 Task: Look for space in Aldine, United States from 6th September, 2023 to 15th September, 2023 for 6 adults in price range Rs.8000 to Rs.12000. Place can be entire place or private room with 6 bedrooms having 6 beds and 6 bathrooms. Property type can be house, flat, guest house. Amenities needed are: wifi, TV, free parkinig on premises, gym, breakfast. Booking option can be shelf check-in. Required host language is English.
Action: Mouse moved to (420, 86)
Screenshot: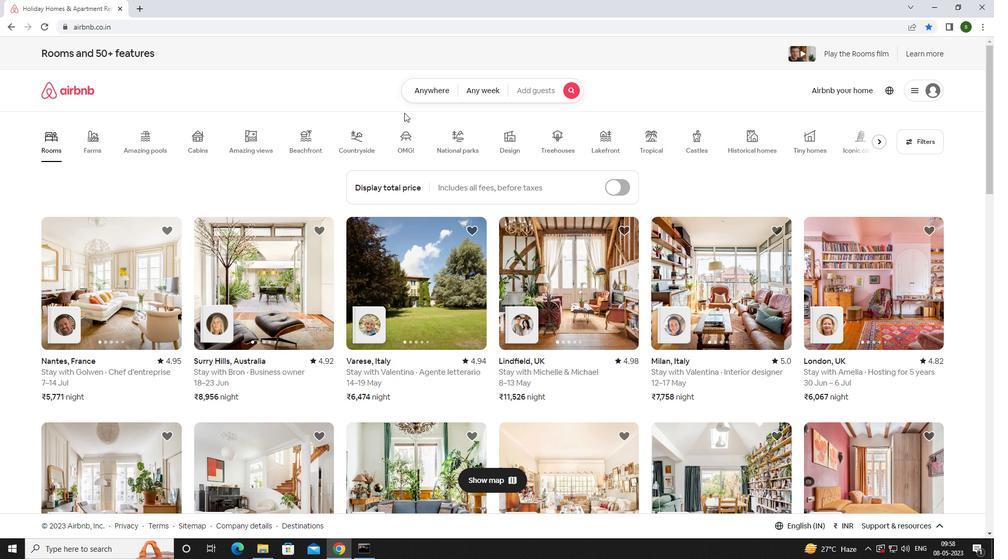 
Action: Mouse pressed left at (420, 86)
Screenshot: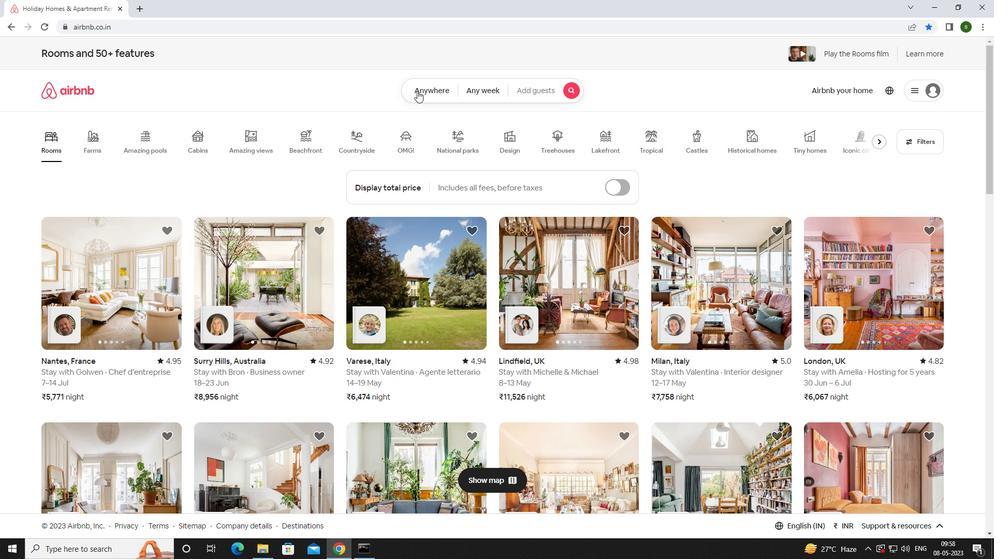 
Action: Mouse moved to (353, 131)
Screenshot: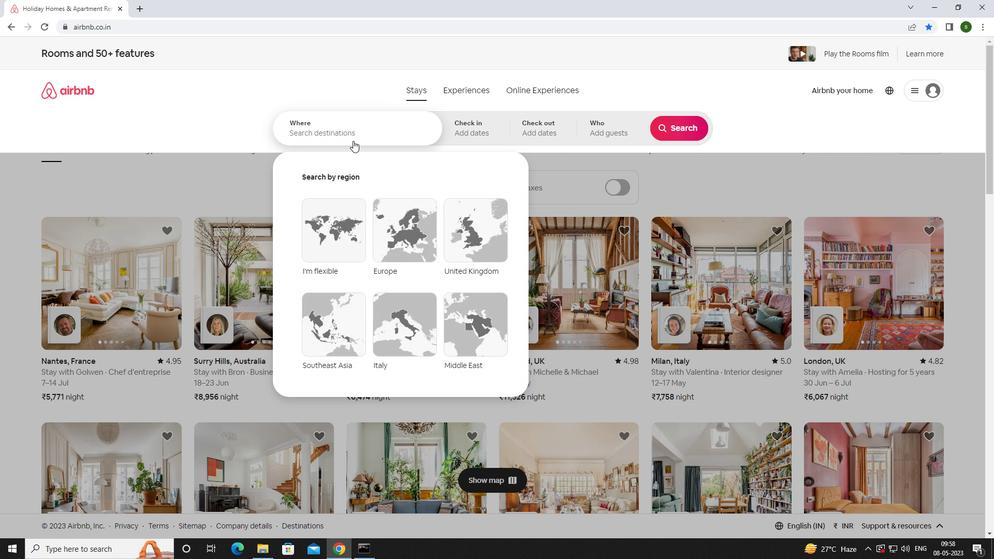 
Action: Mouse pressed left at (353, 131)
Screenshot: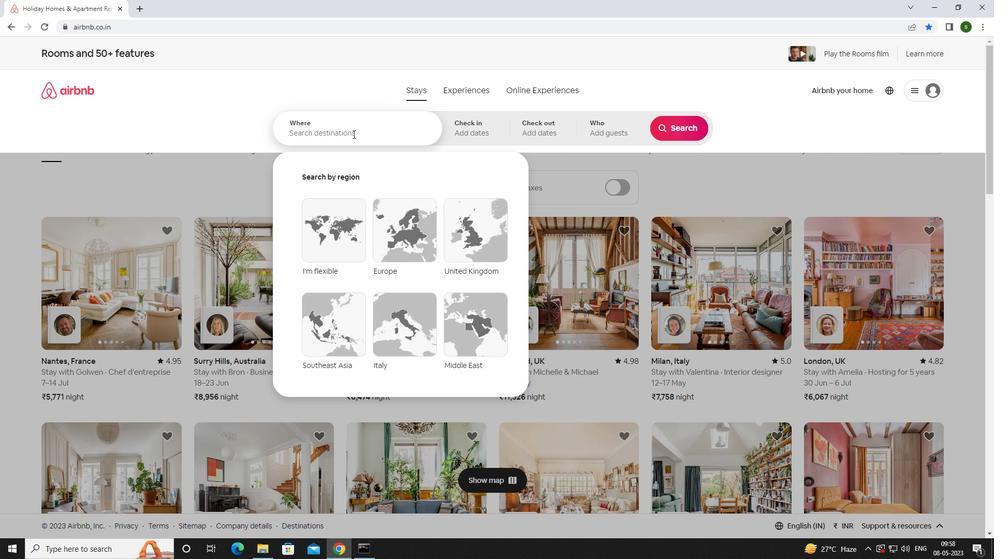 
Action: Key pressed <Key.caps_lock>a<Key.caps_lock>ldine,<Key.space><Key.caps_lock>u<Key.caps_lock>nites<Key.backspace>d<Key.space><Key.caps_lock>s<Key.caps_lock>tates<Key.enter>
Screenshot: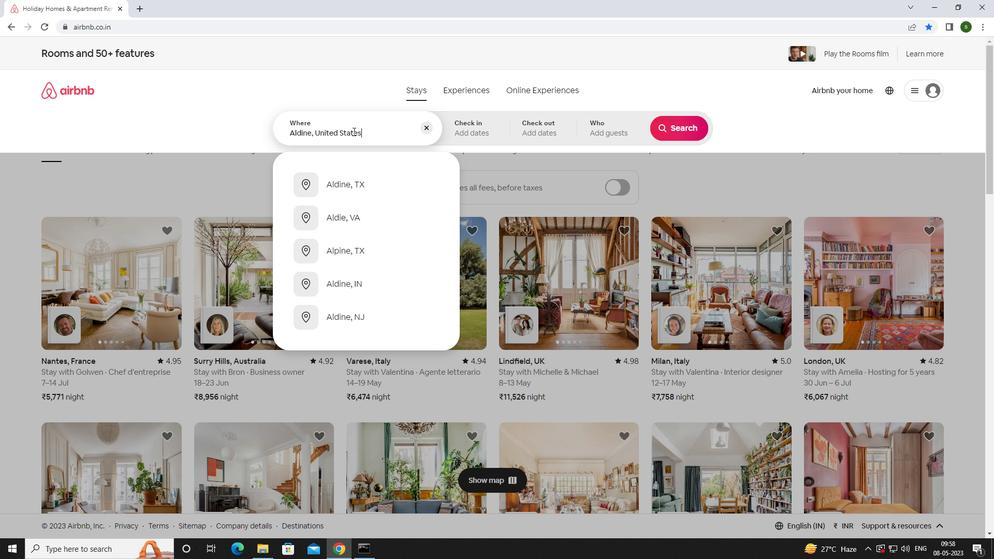 
Action: Mouse moved to (681, 212)
Screenshot: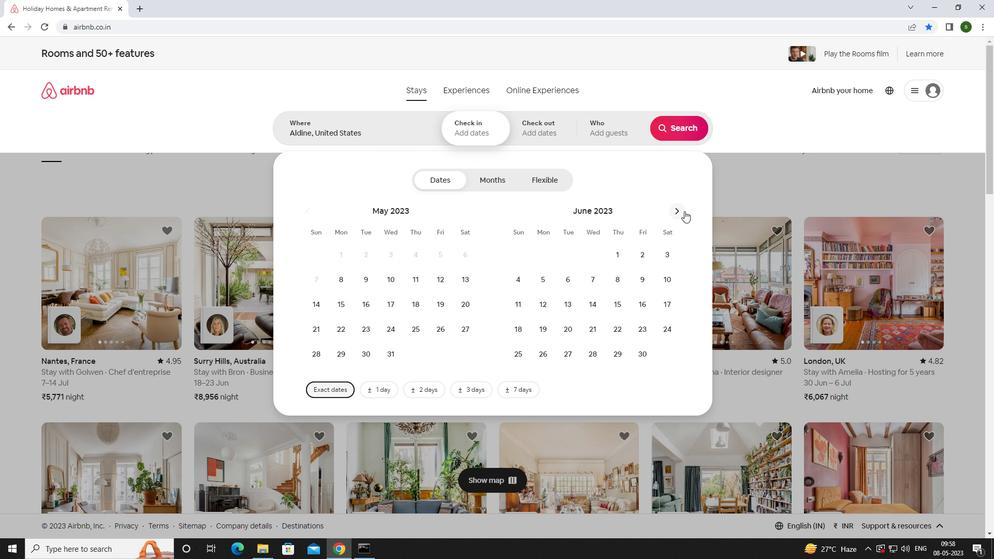
Action: Mouse pressed left at (681, 212)
Screenshot: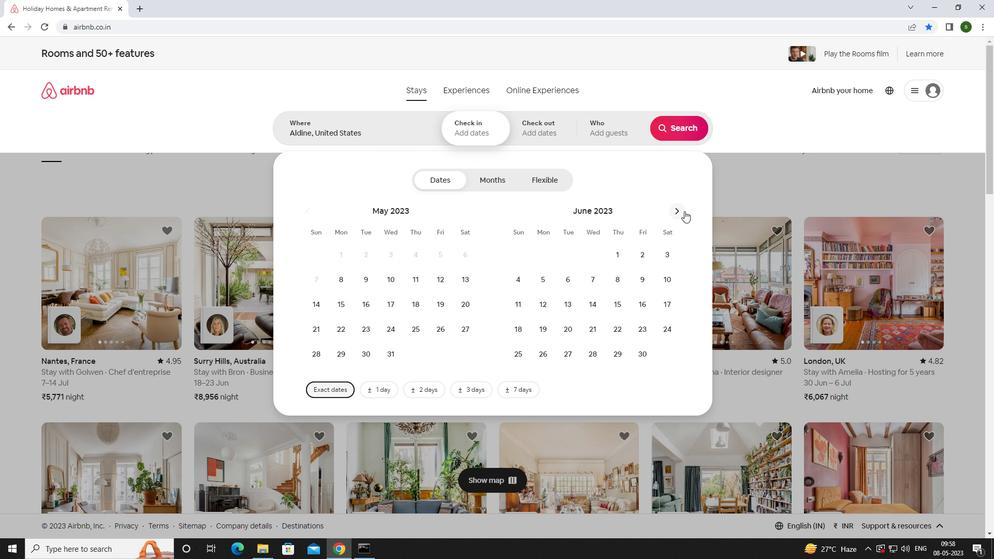 
Action: Mouse pressed left at (681, 212)
Screenshot: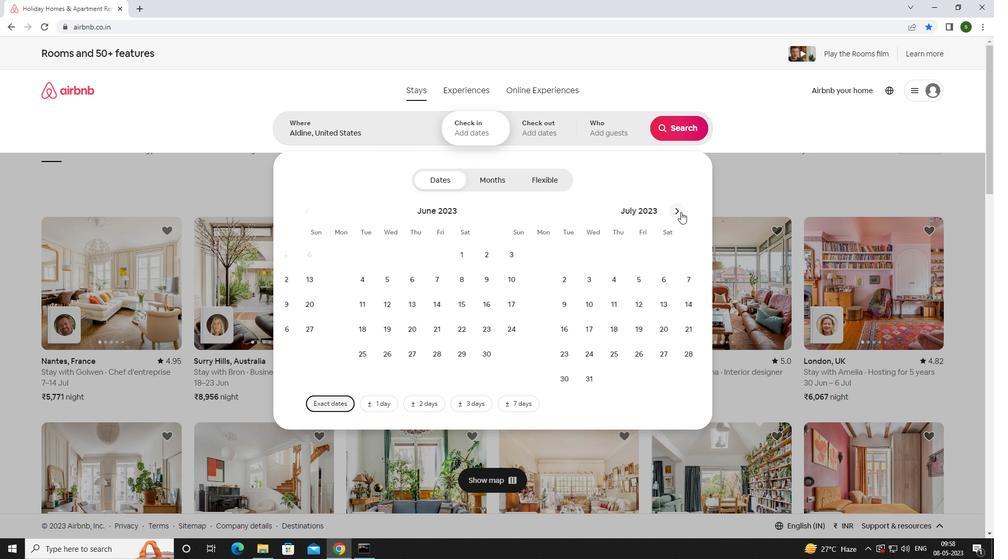 
Action: Mouse pressed left at (681, 212)
Screenshot: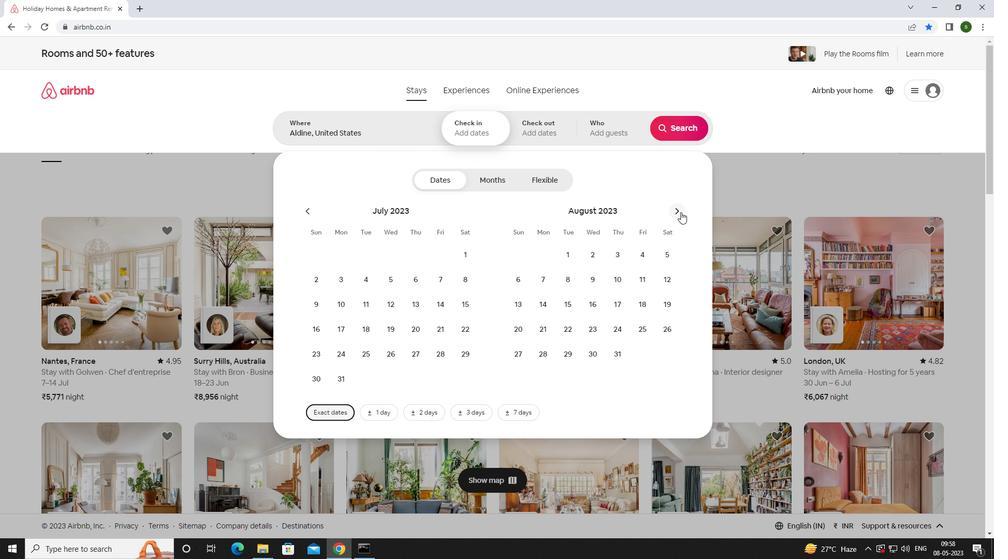 
Action: Mouse moved to (601, 279)
Screenshot: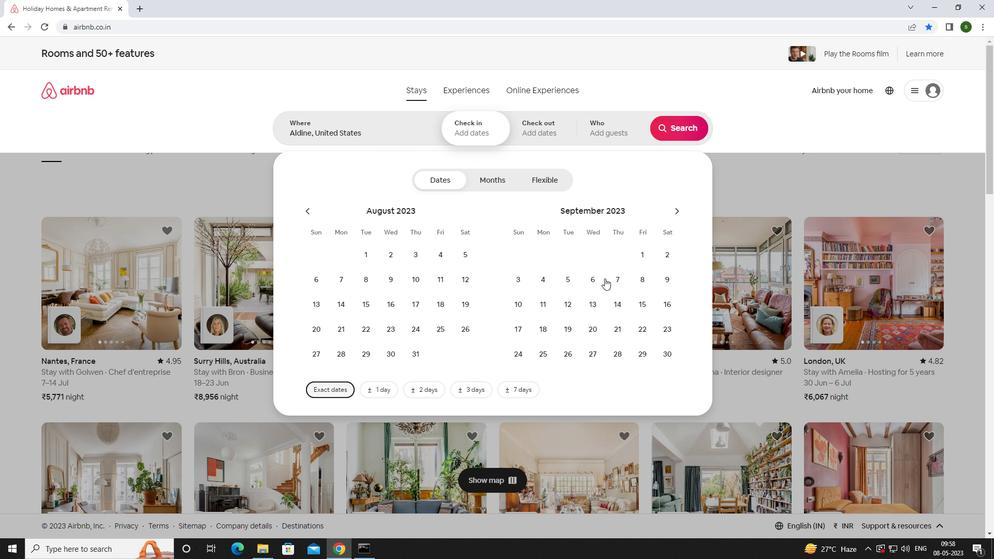 
Action: Mouse pressed left at (601, 279)
Screenshot: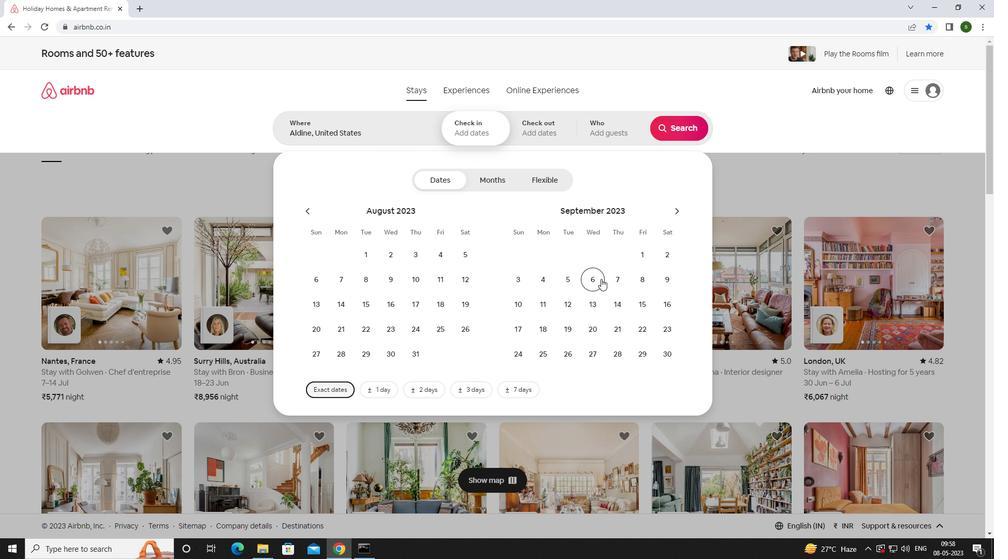 
Action: Mouse moved to (651, 309)
Screenshot: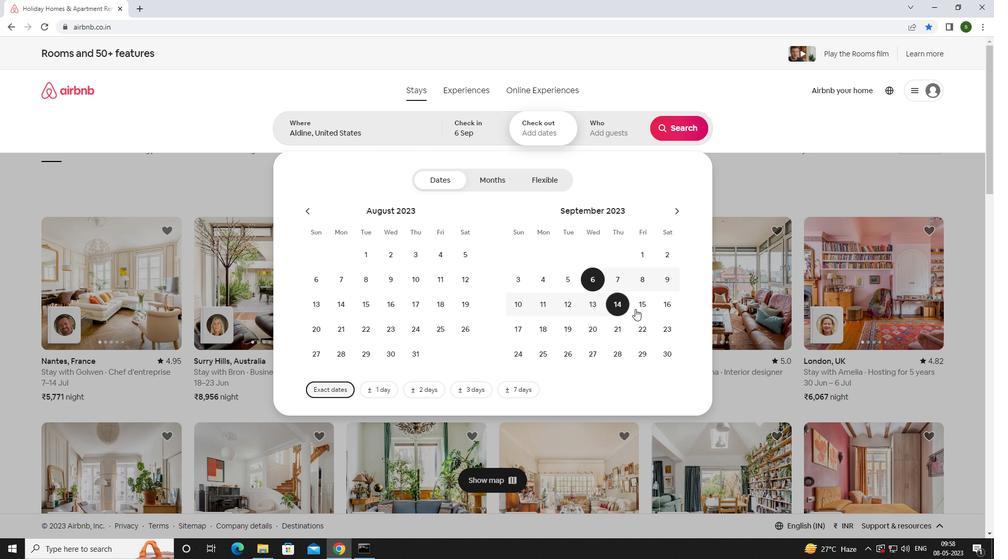 
Action: Mouse pressed left at (651, 309)
Screenshot: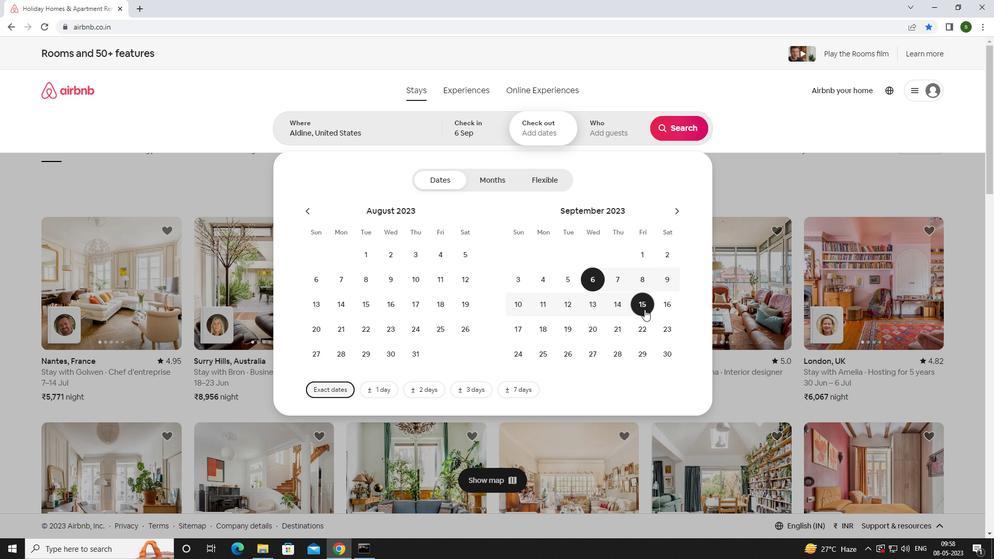 
Action: Mouse moved to (607, 138)
Screenshot: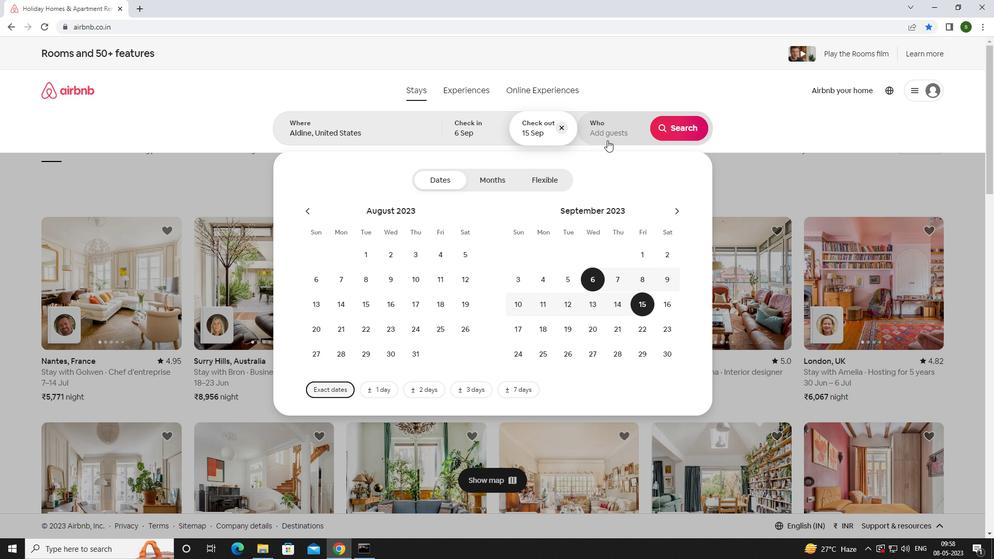 
Action: Mouse pressed left at (607, 138)
Screenshot: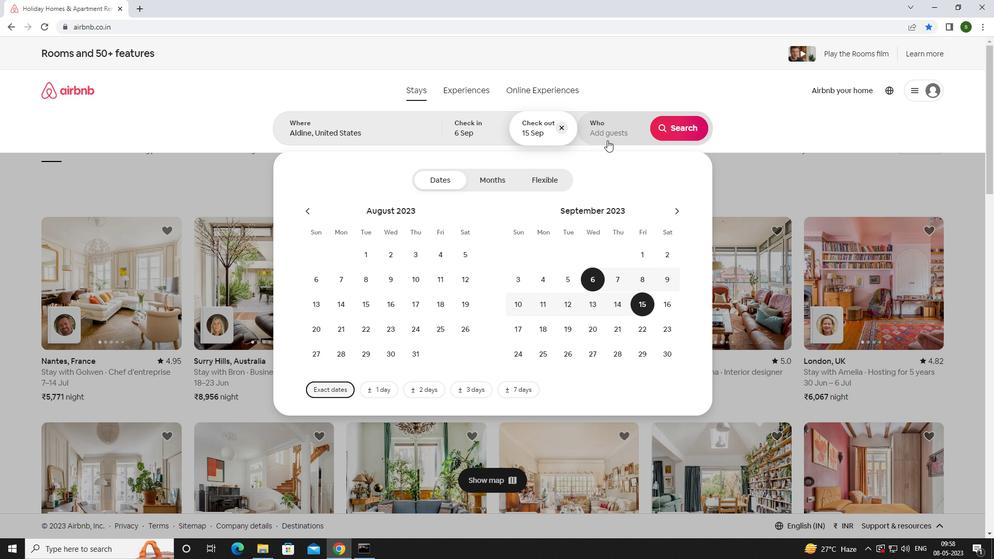 
Action: Mouse moved to (680, 182)
Screenshot: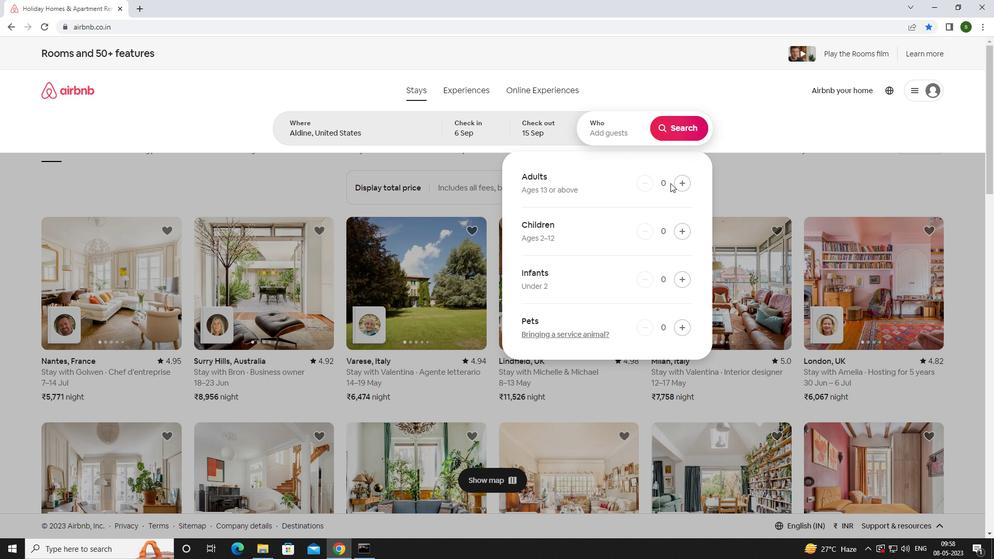 
Action: Mouse pressed left at (680, 182)
Screenshot: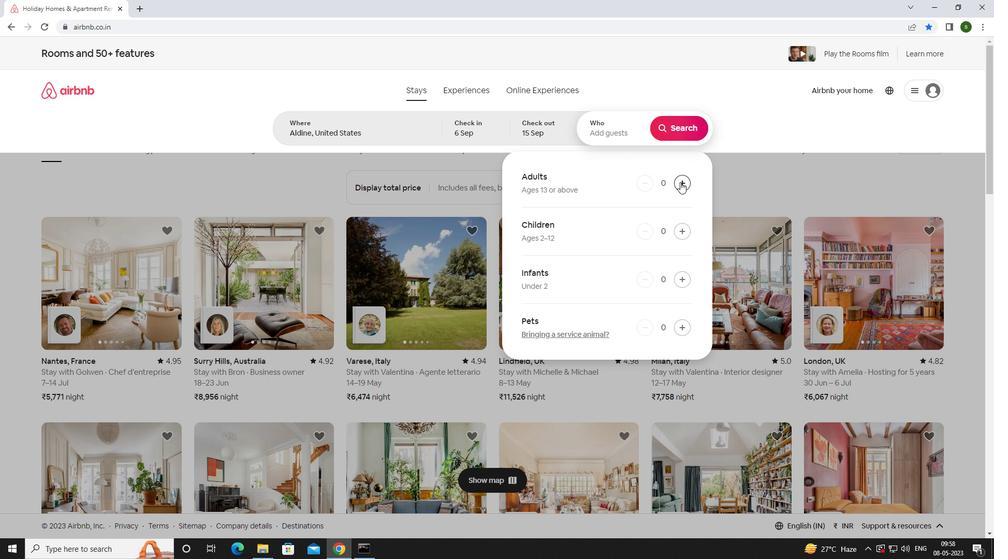 
Action: Mouse pressed left at (680, 182)
Screenshot: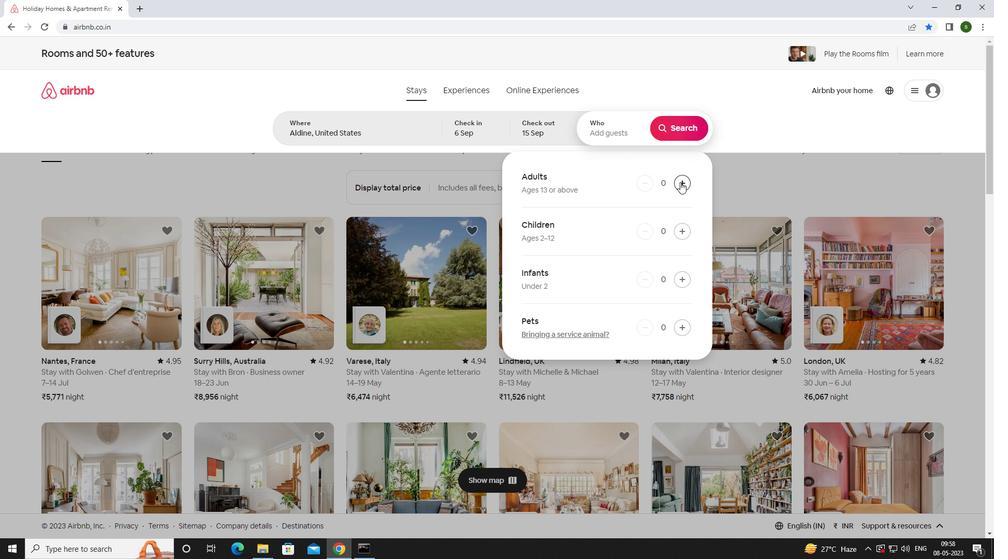 
Action: Mouse pressed left at (680, 182)
Screenshot: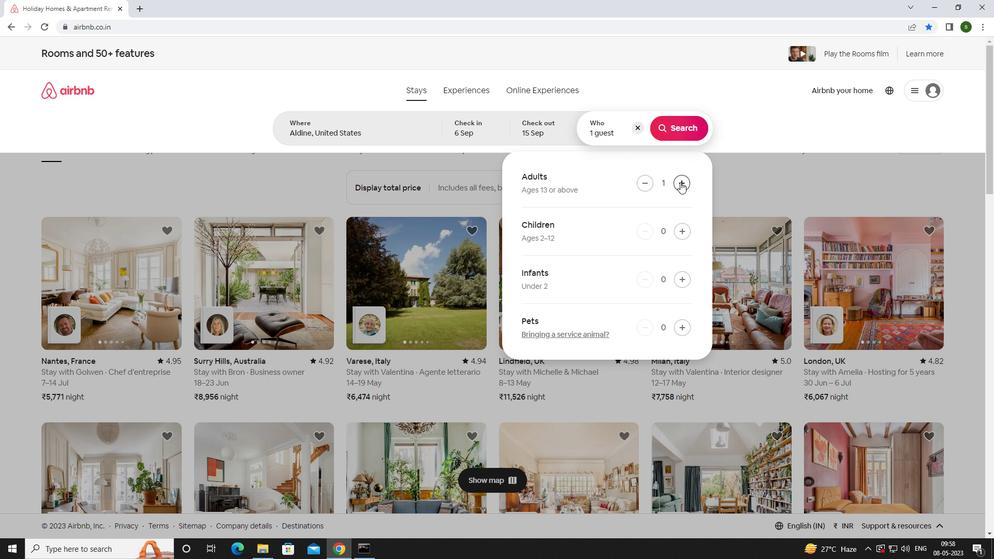 
Action: Mouse pressed left at (680, 182)
Screenshot: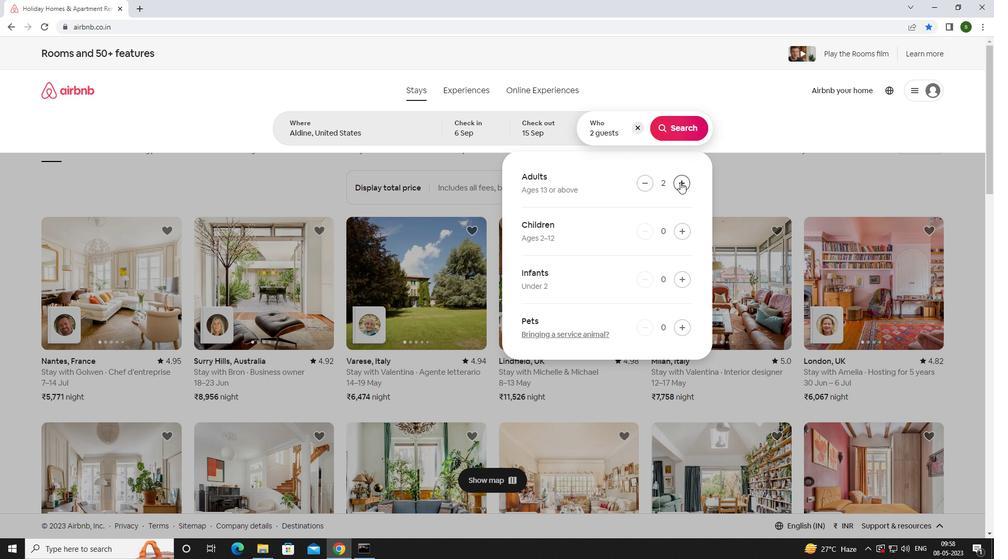 
Action: Mouse pressed left at (680, 182)
Screenshot: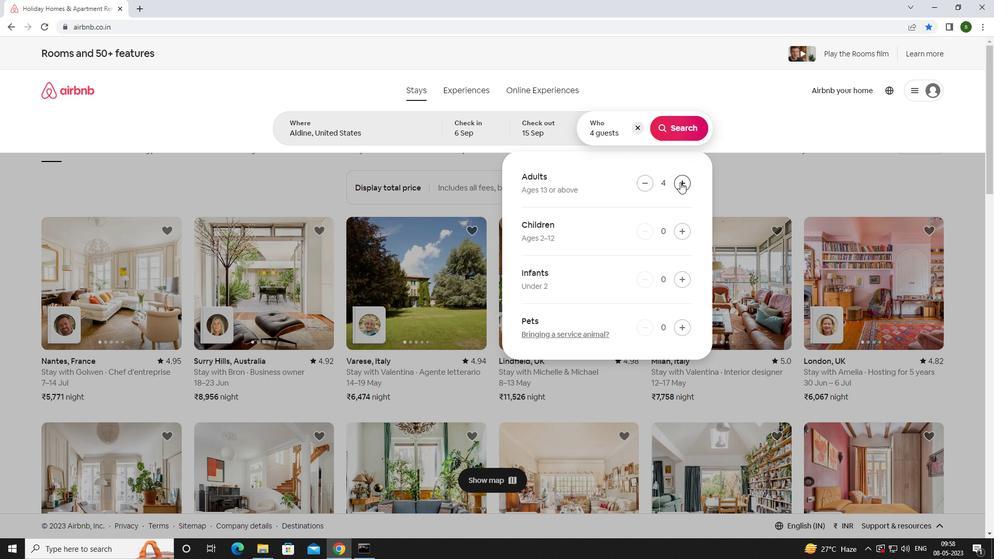 
Action: Mouse pressed left at (680, 182)
Screenshot: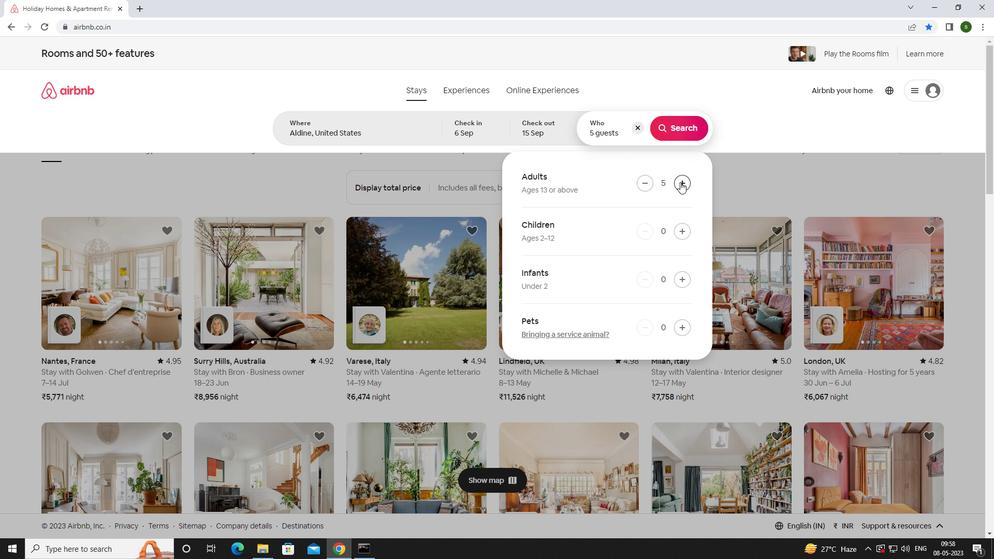 
Action: Mouse moved to (674, 132)
Screenshot: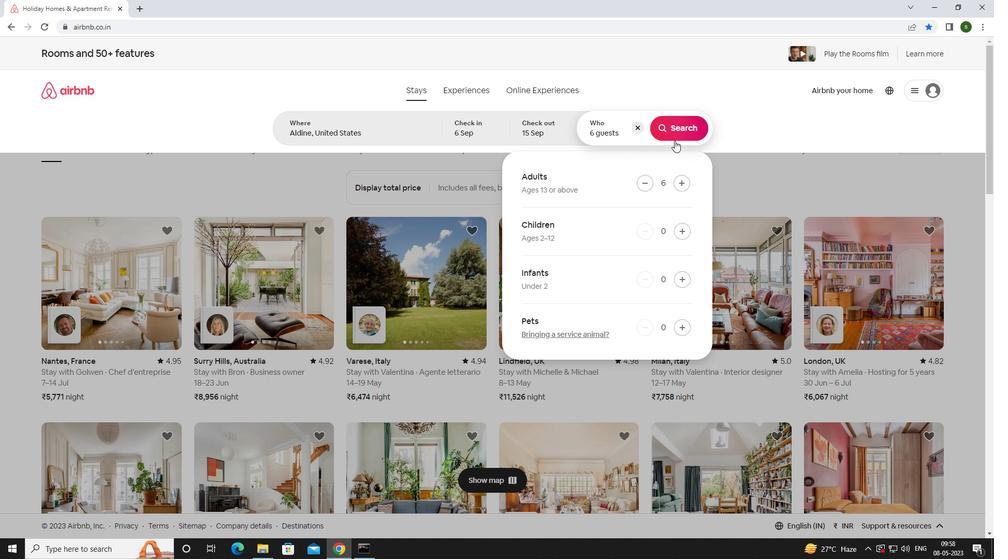 
Action: Mouse pressed left at (674, 132)
Screenshot: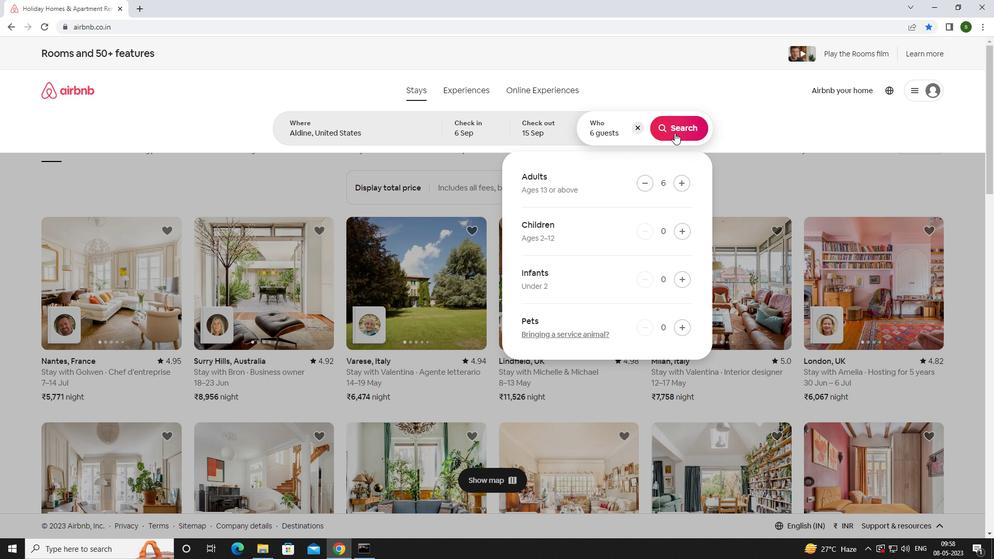
Action: Mouse moved to (938, 99)
Screenshot: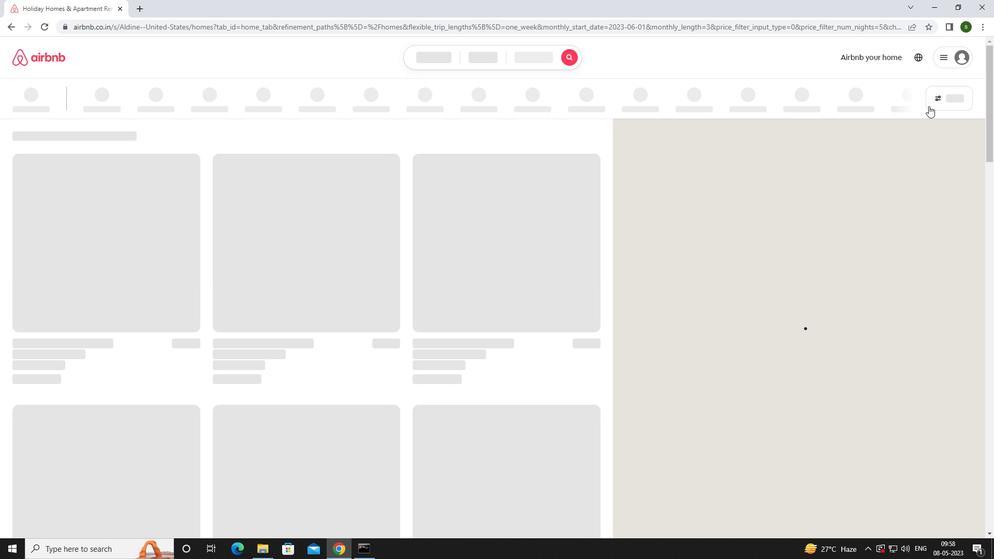 
Action: Mouse pressed left at (938, 99)
Screenshot: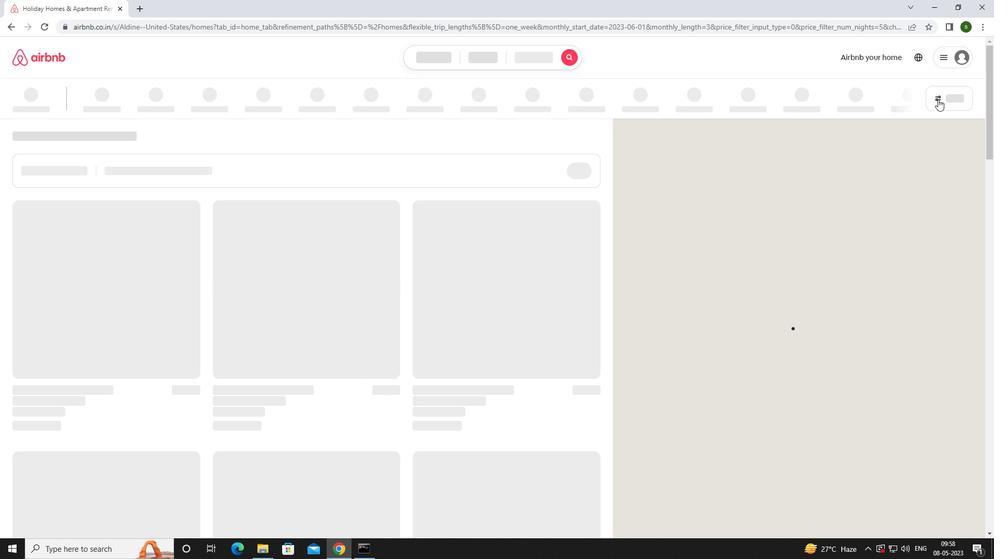 
Action: Mouse moved to (399, 353)
Screenshot: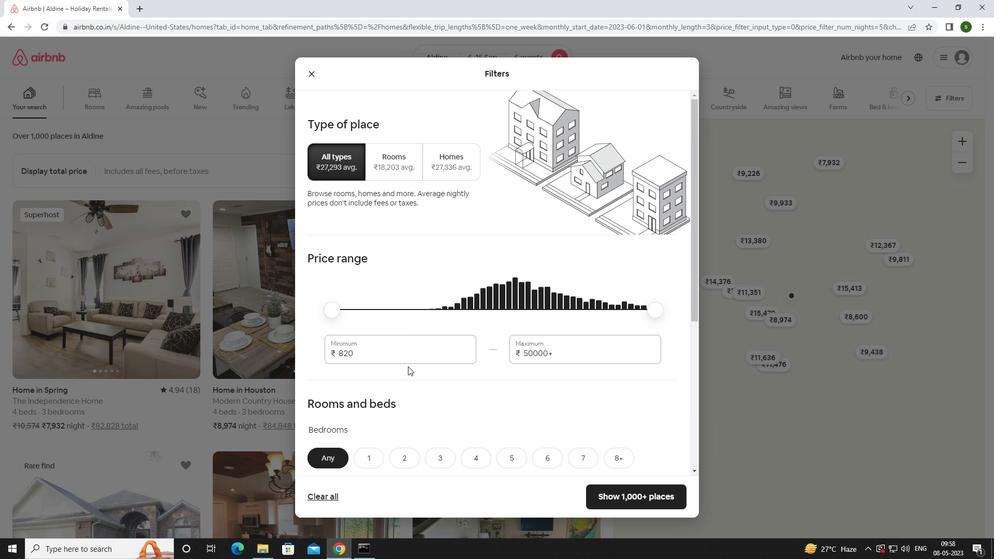 
Action: Mouse pressed left at (399, 353)
Screenshot: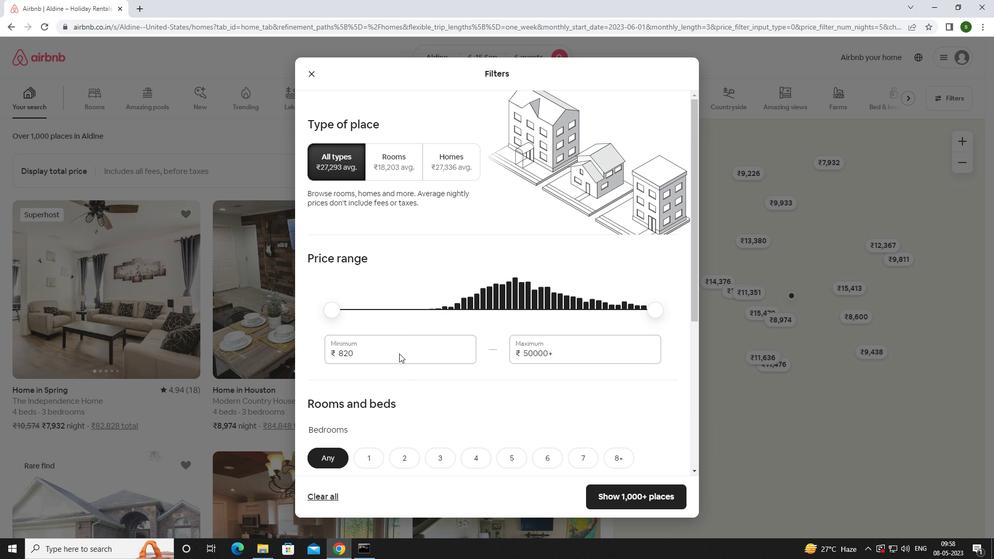 
Action: Key pressed <Key.backspace><Key.backspace><Key.backspace><Key.backspace>8000
Screenshot: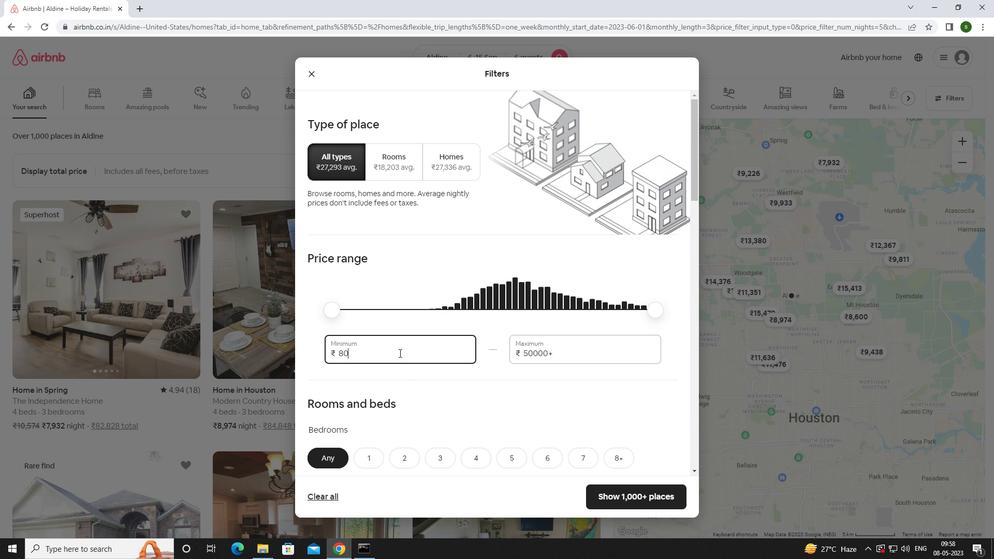 
Action: Mouse moved to (574, 349)
Screenshot: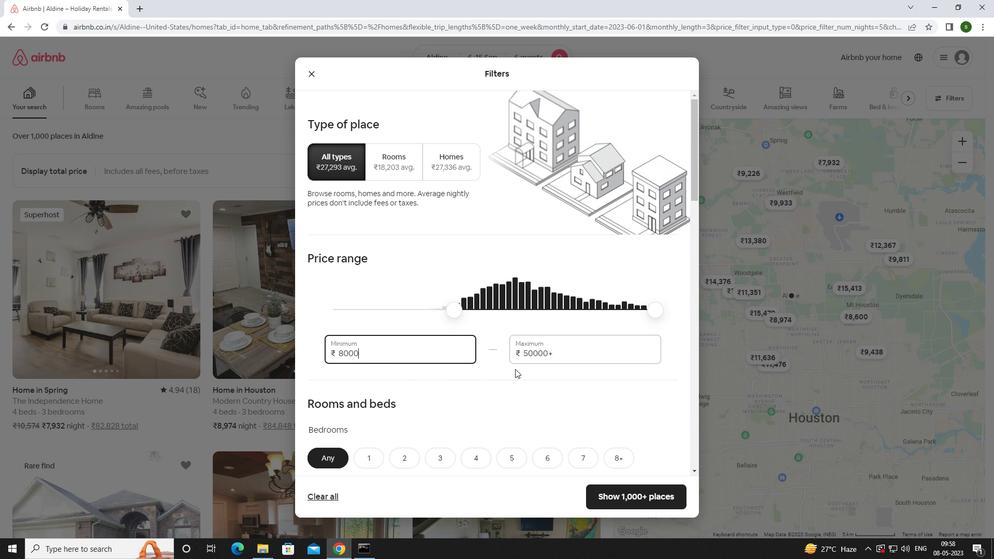 
Action: Mouse pressed left at (574, 349)
Screenshot: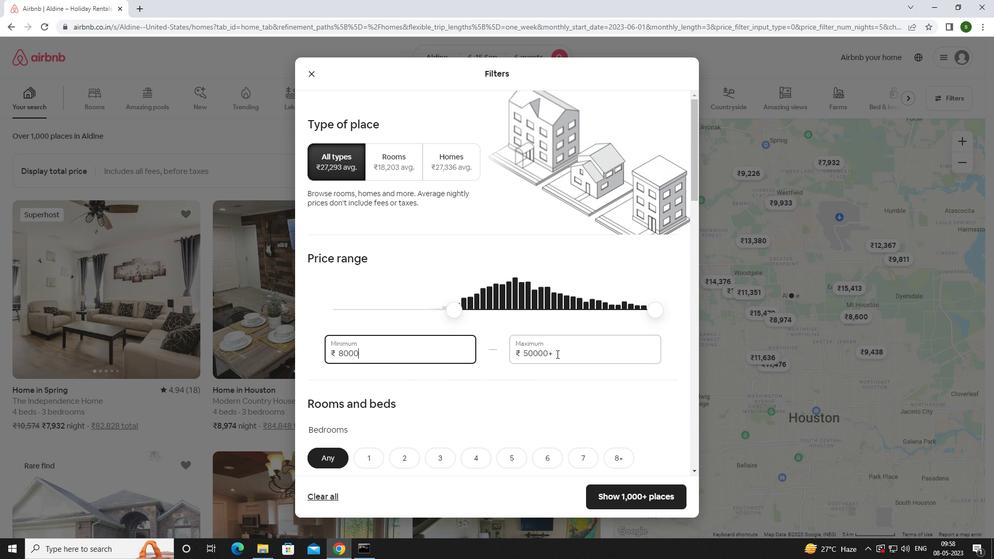 
Action: Key pressed <Key.backspace><Key.backspace><Key.backspace><Key.backspace><Key.backspace><Key.backspace><Key.backspace><Key.backspace><Key.backspace><Key.backspace><Key.backspace><Key.backspace><Key.backspace><Key.backspace>12000
Screenshot: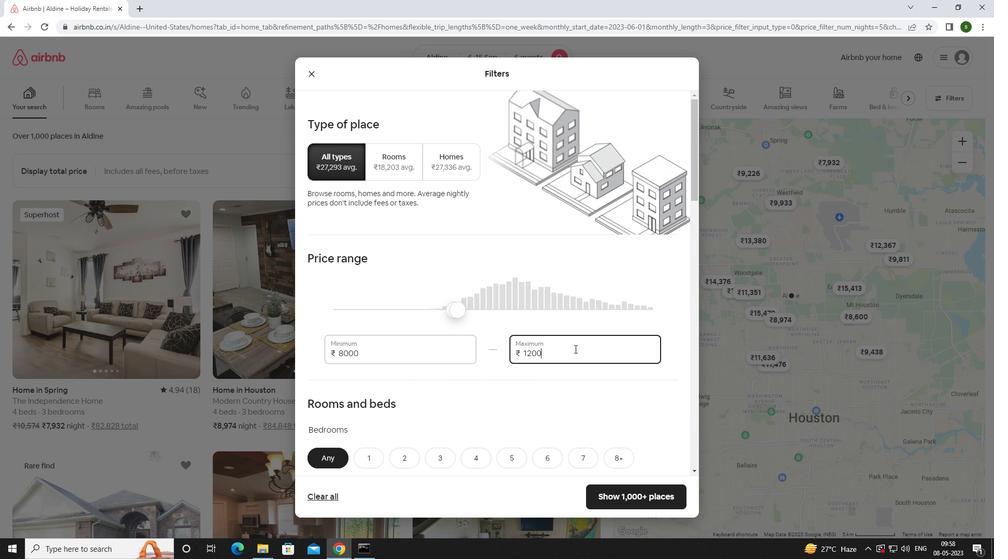 
Action: Mouse moved to (524, 338)
Screenshot: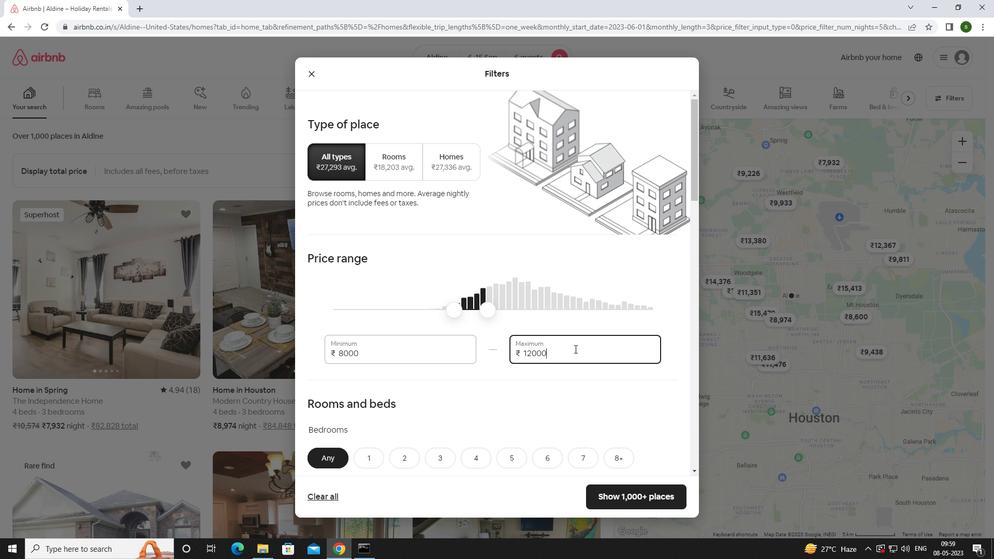 
Action: Mouse scrolled (524, 337) with delta (0, 0)
Screenshot: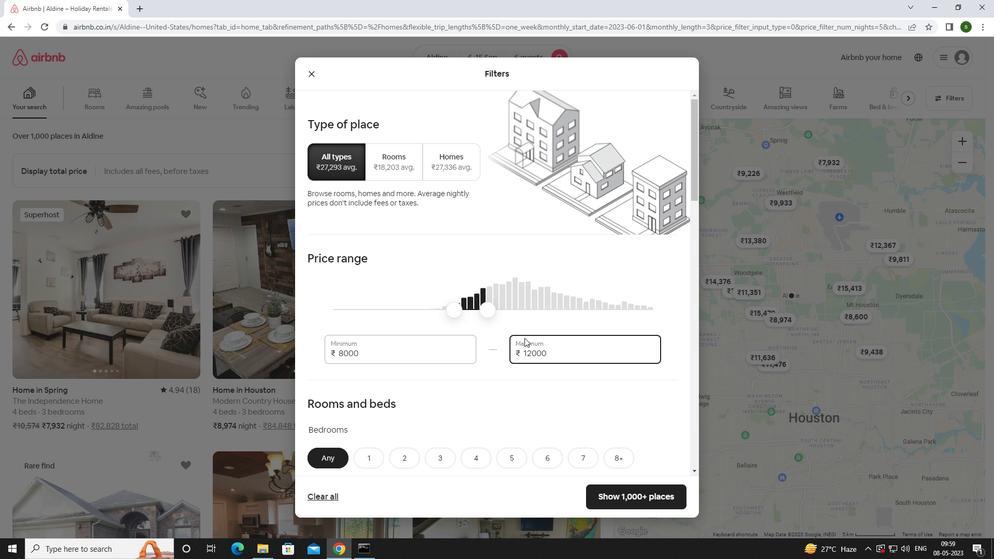 
Action: Mouse scrolled (524, 337) with delta (0, 0)
Screenshot: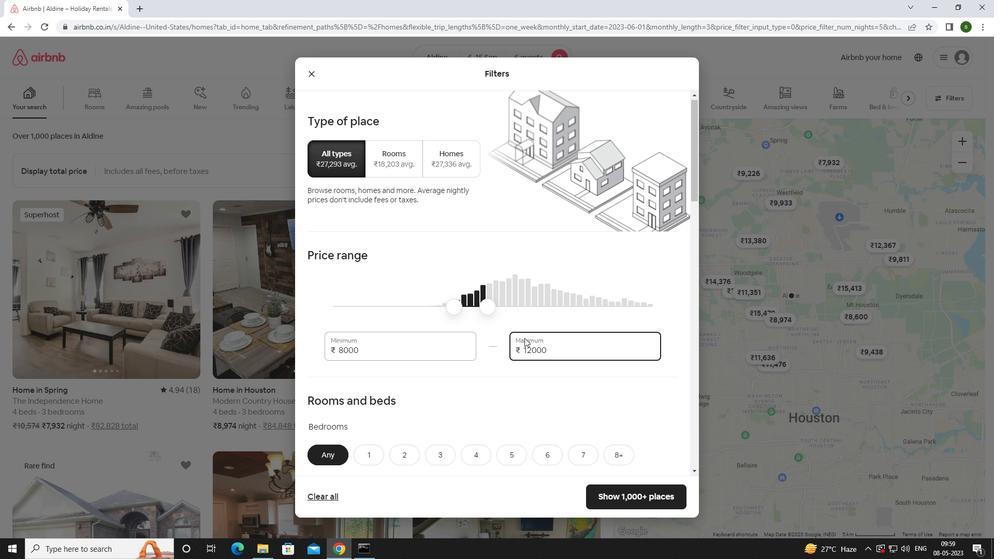 
Action: Mouse moved to (543, 352)
Screenshot: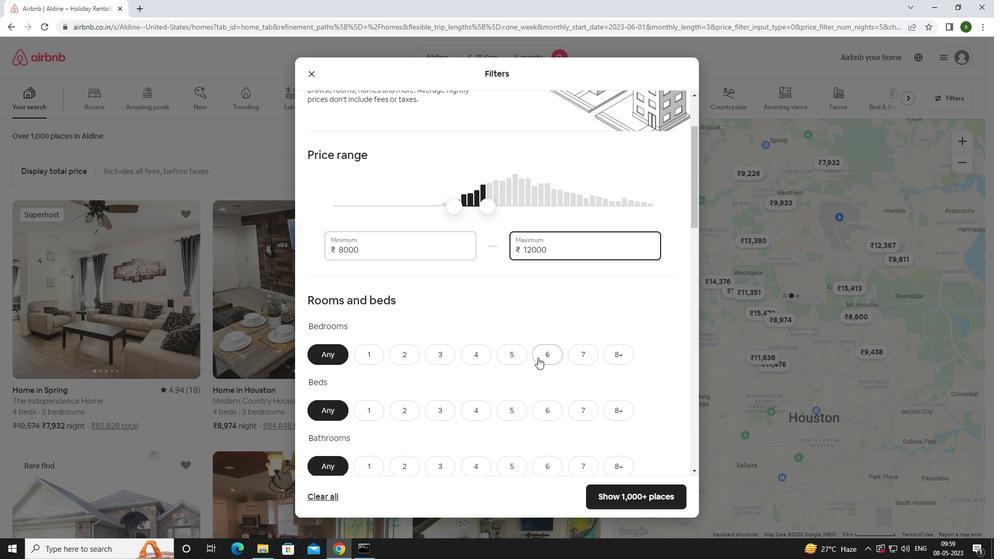 
Action: Mouse pressed left at (543, 352)
Screenshot: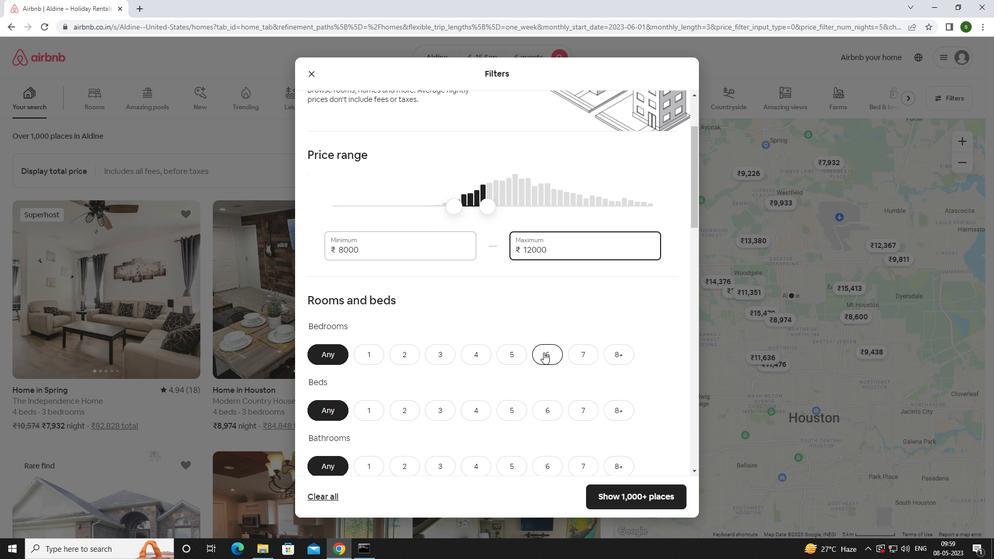 
Action: Mouse scrolled (543, 352) with delta (0, 0)
Screenshot: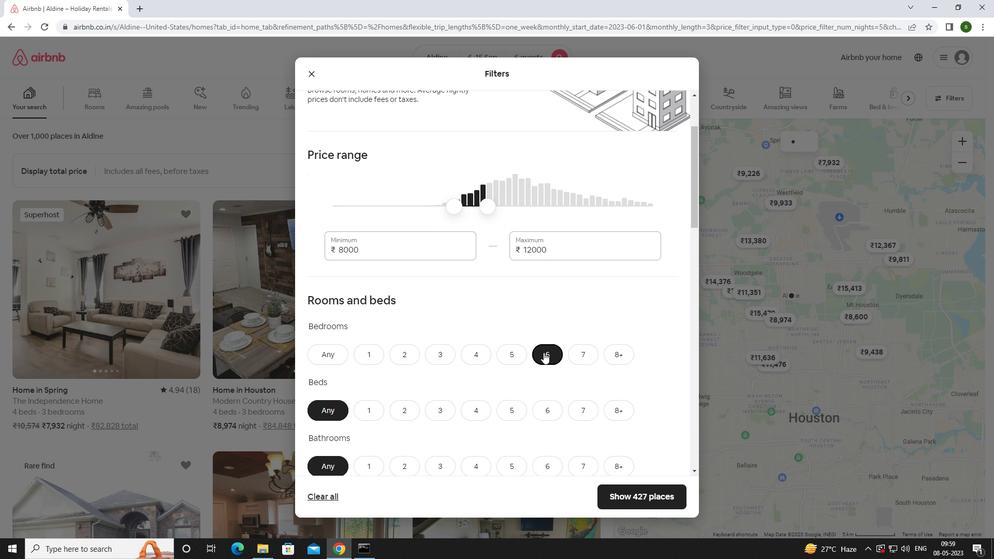 
Action: Mouse pressed left at (543, 352)
Screenshot: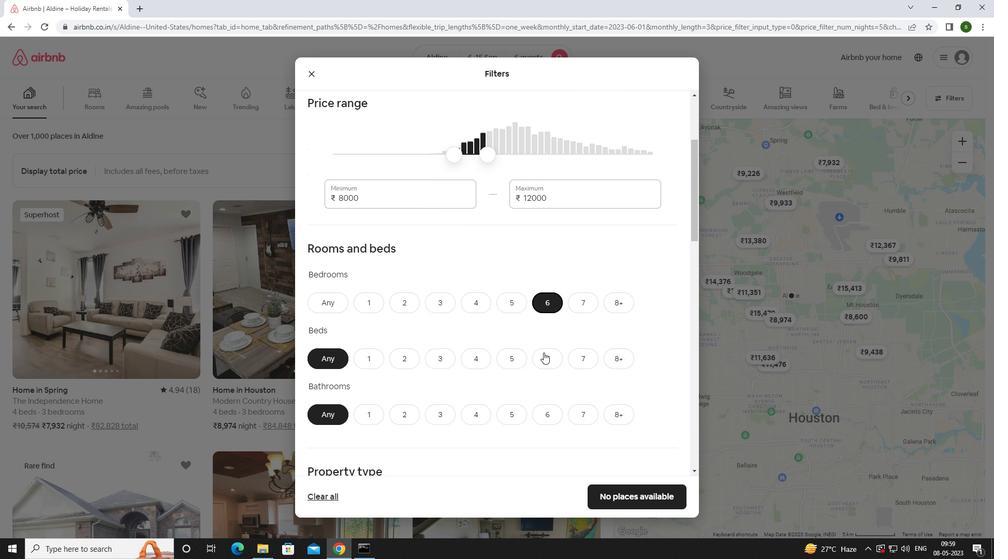 
Action: Mouse moved to (550, 414)
Screenshot: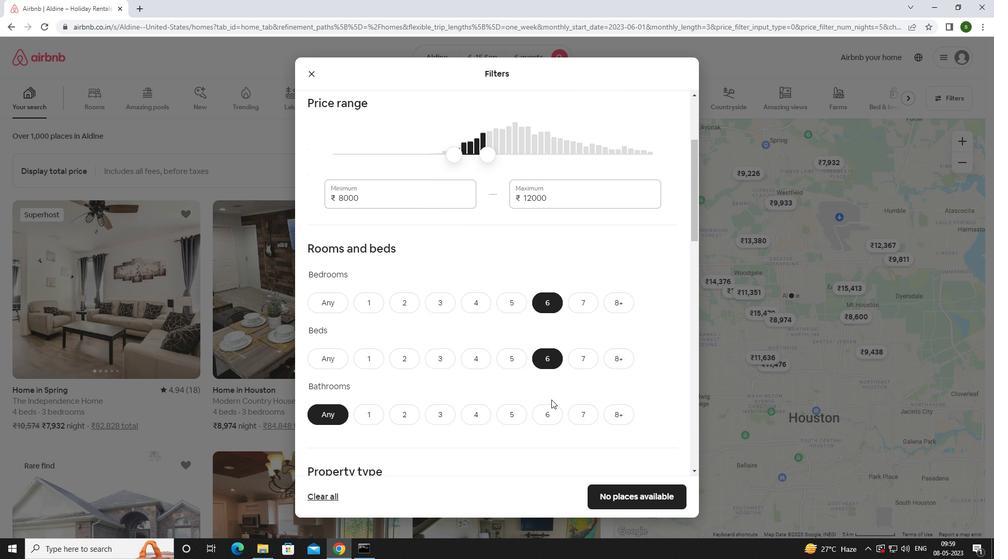 
Action: Mouse pressed left at (550, 414)
Screenshot: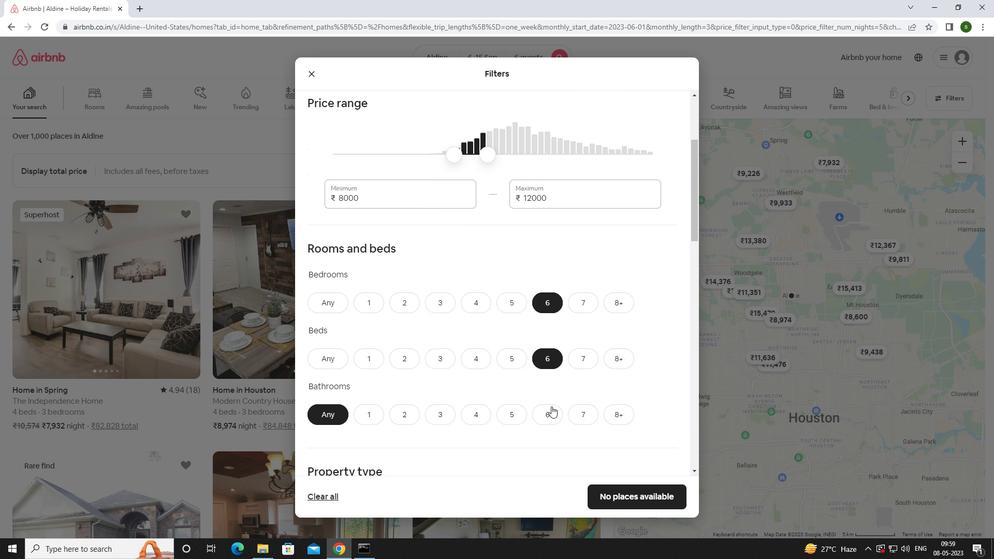 
Action: Mouse moved to (545, 402)
Screenshot: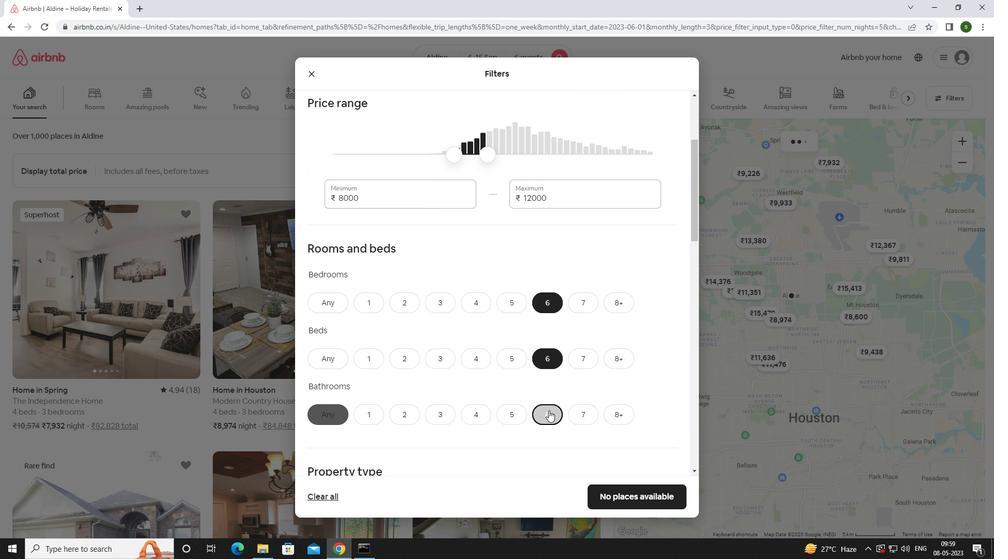 
Action: Mouse scrolled (545, 401) with delta (0, 0)
Screenshot: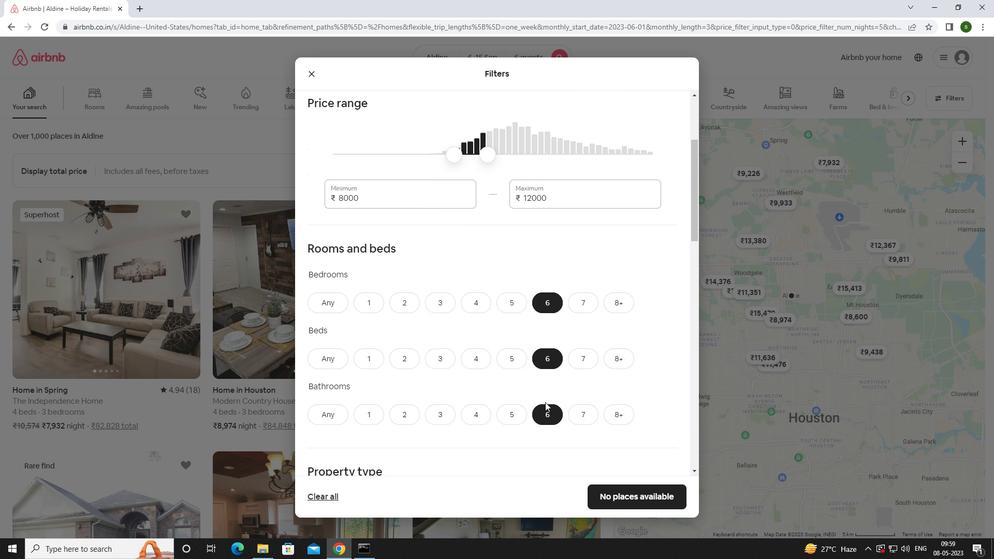 
Action: Mouse scrolled (545, 401) with delta (0, 0)
Screenshot: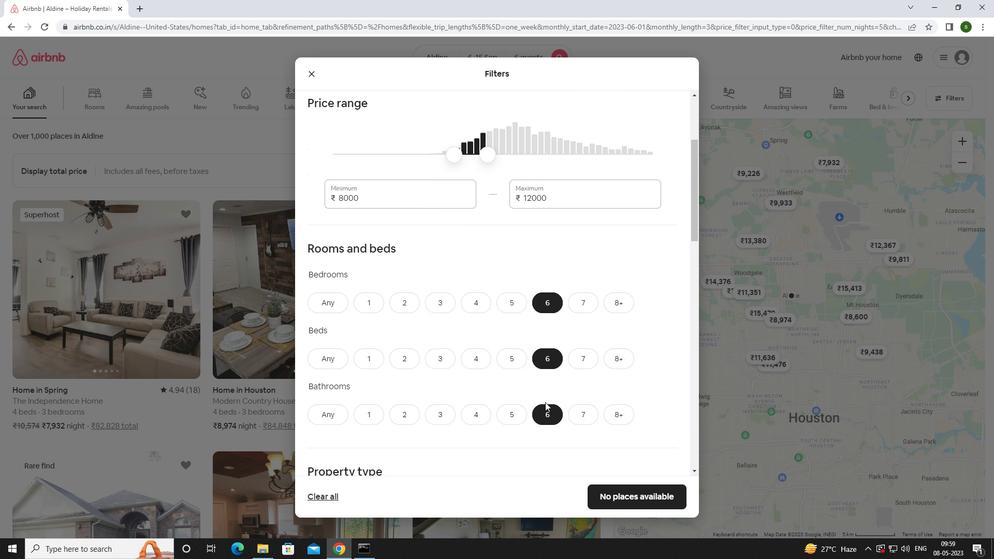 
Action: Mouse moved to (346, 426)
Screenshot: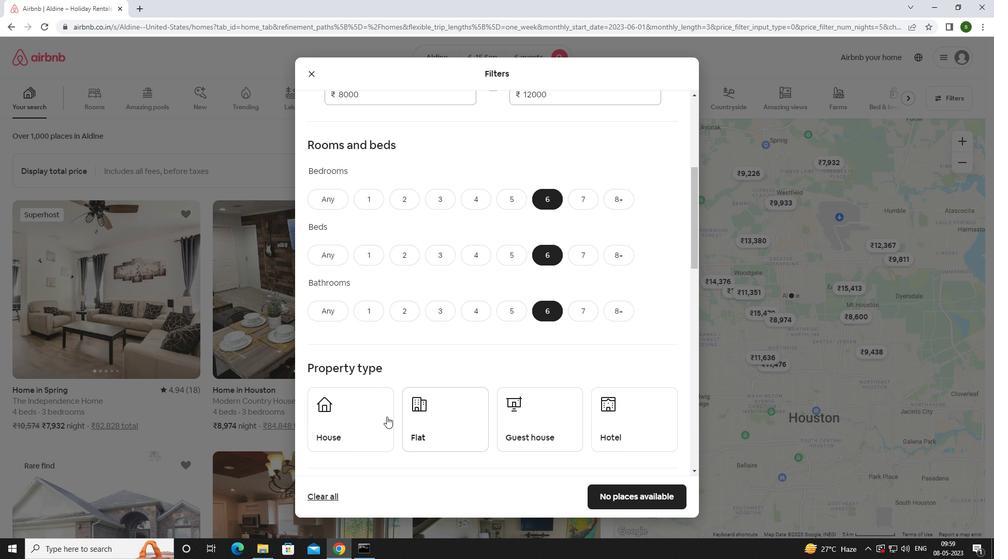
Action: Mouse pressed left at (346, 426)
Screenshot: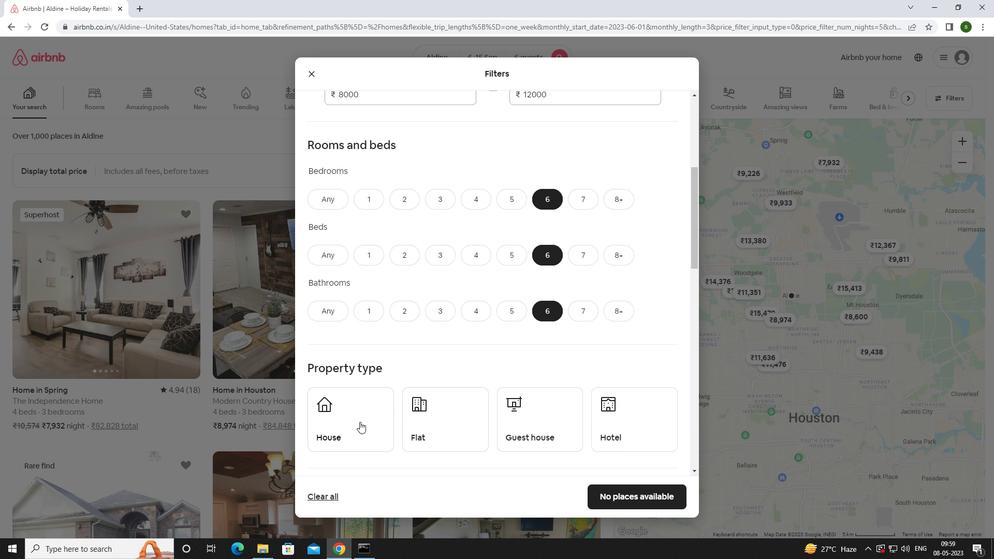 
Action: Mouse moved to (426, 423)
Screenshot: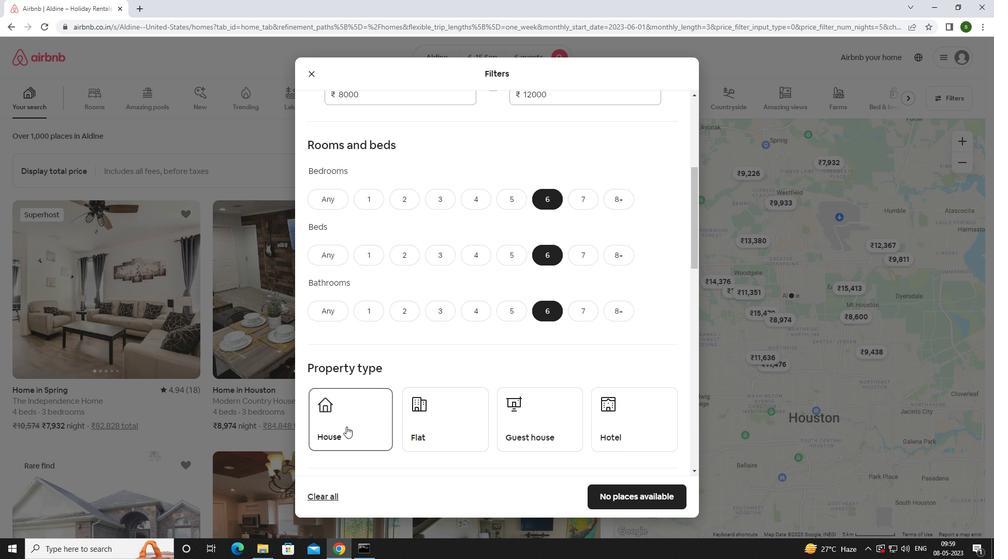 
Action: Mouse pressed left at (426, 423)
Screenshot: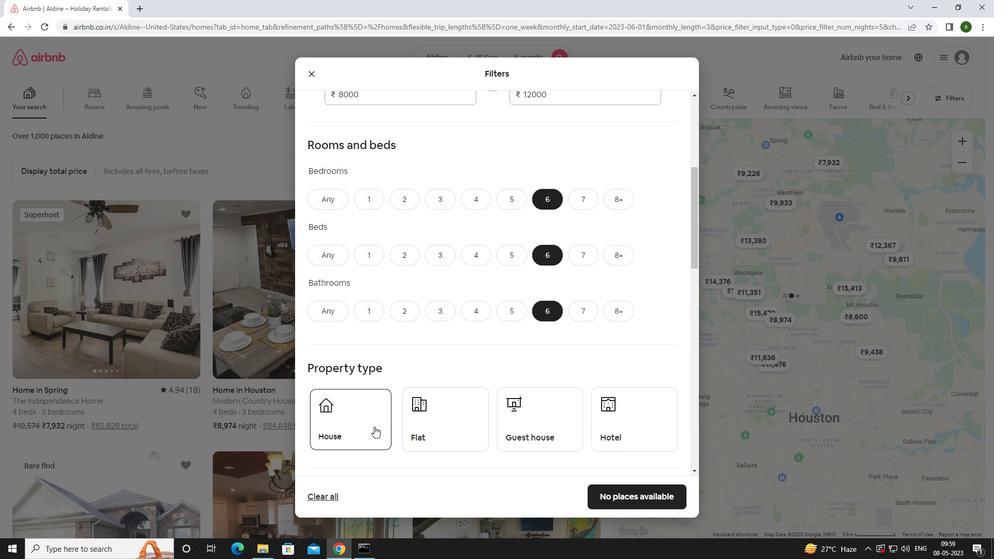 
Action: Mouse moved to (526, 419)
Screenshot: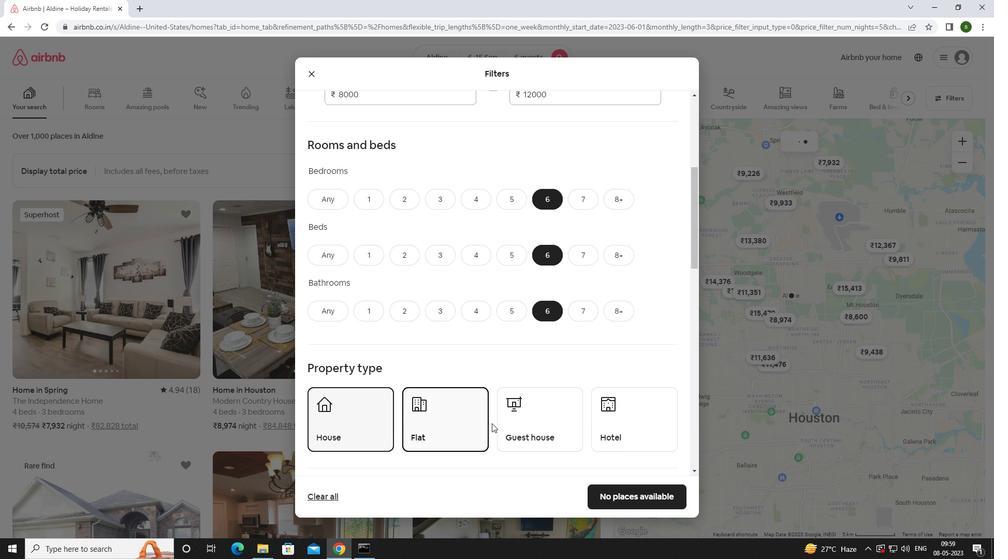 
Action: Mouse pressed left at (526, 419)
Screenshot: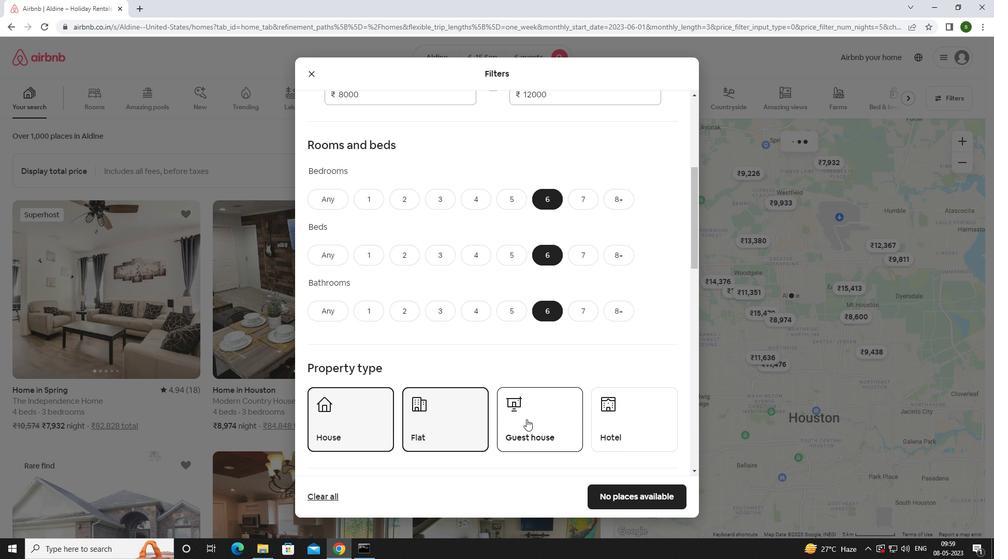 
Action: Mouse scrolled (526, 419) with delta (0, 0)
Screenshot: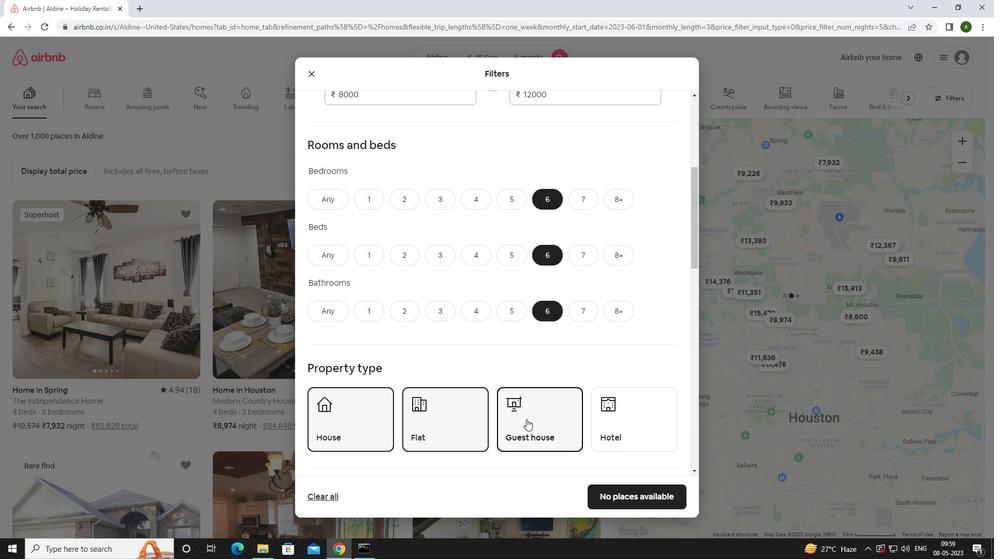 
Action: Mouse scrolled (526, 419) with delta (0, 0)
Screenshot: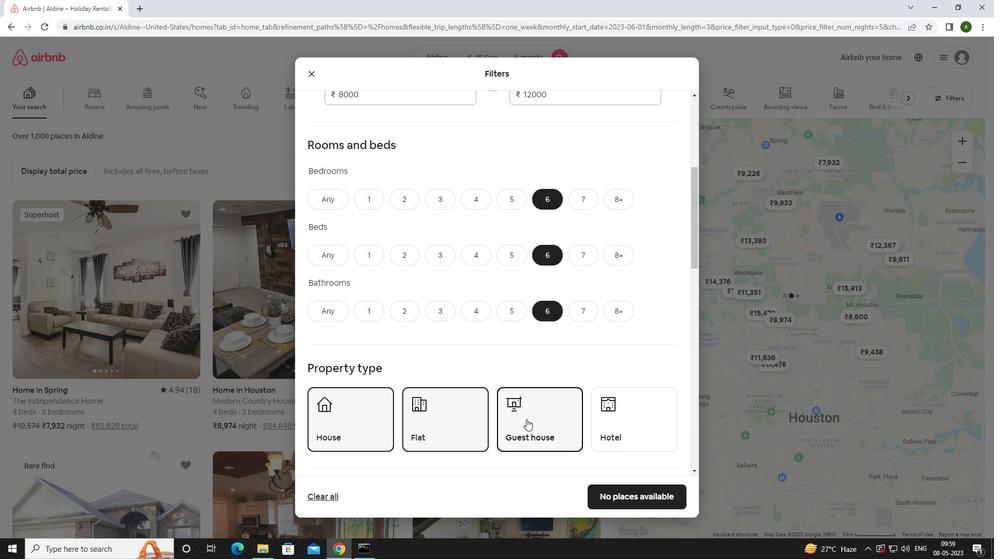 
Action: Mouse scrolled (526, 419) with delta (0, 0)
Screenshot: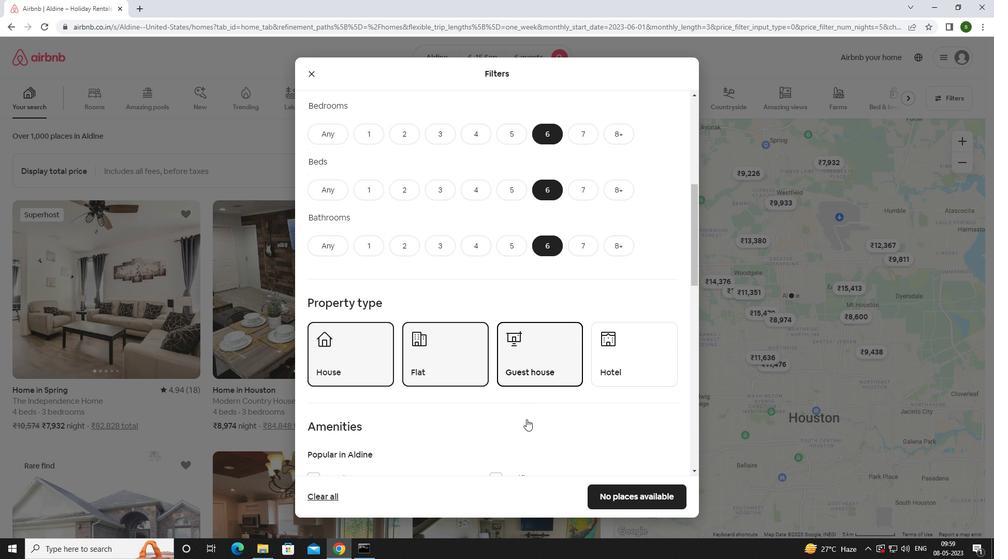 
Action: Mouse moved to (496, 392)
Screenshot: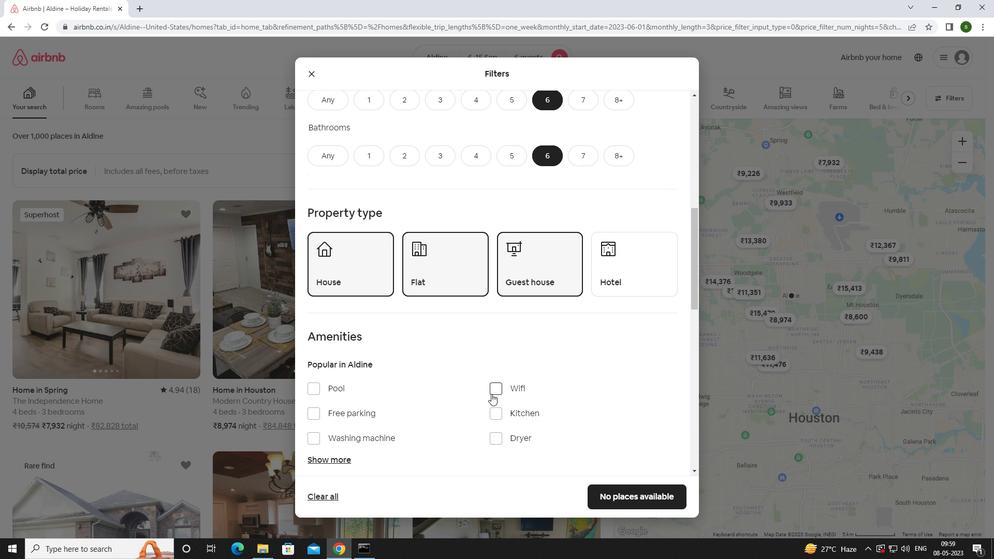
Action: Mouse pressed left at (496, 392)
Screenshot: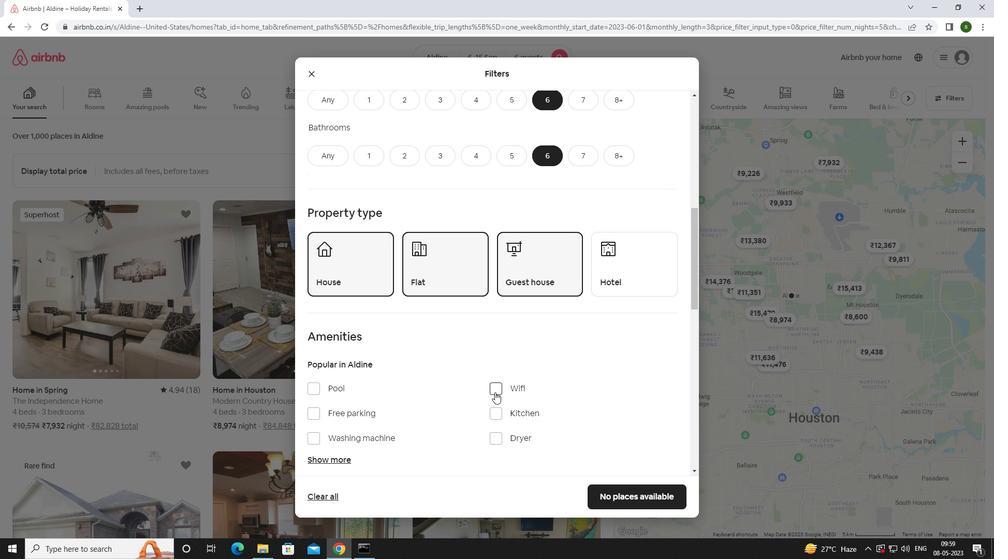 
Action: Mouse moved to (355, 410)
Screenshot: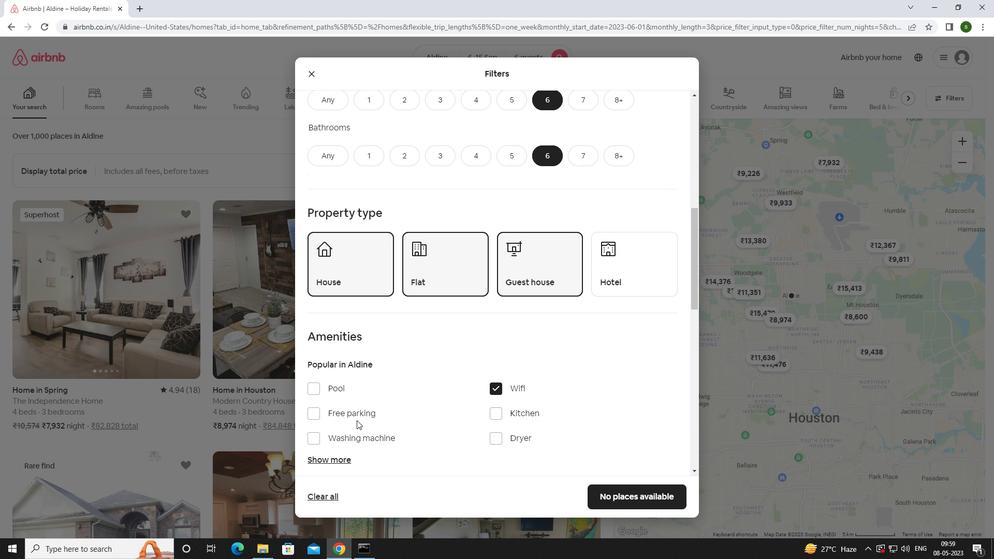 
Action: Mouse pressed left at (355, 410)
Screenshot: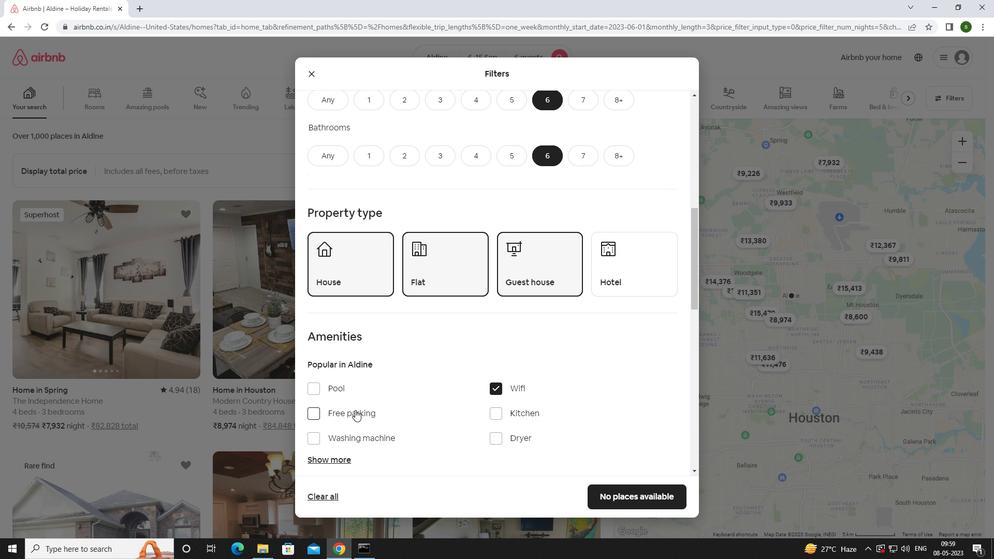 
Action: Mouse scrolled (355, 409) with delta (0, 0)
Screenshot: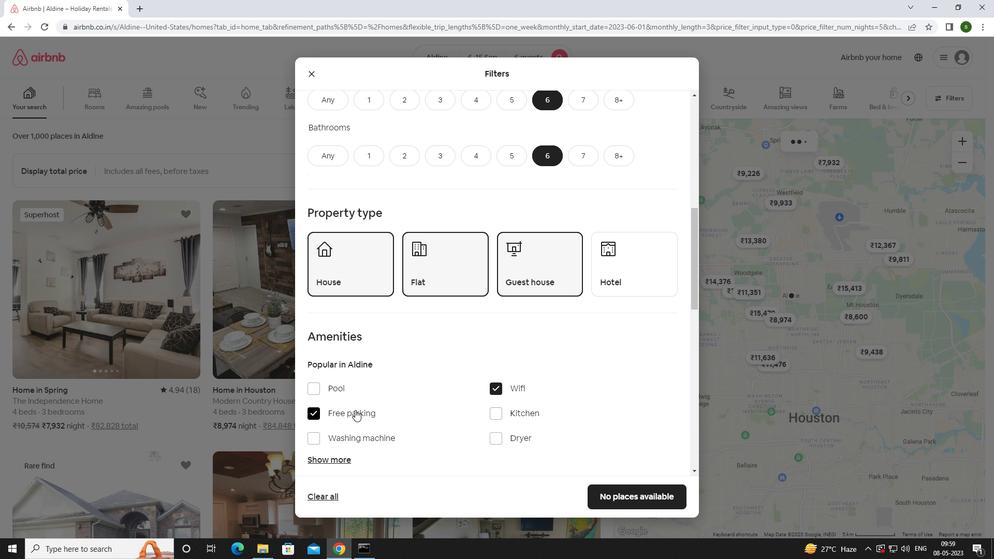 
Action: Mouse scrolled (355, 409) with delta (0, 0)
Screenshot: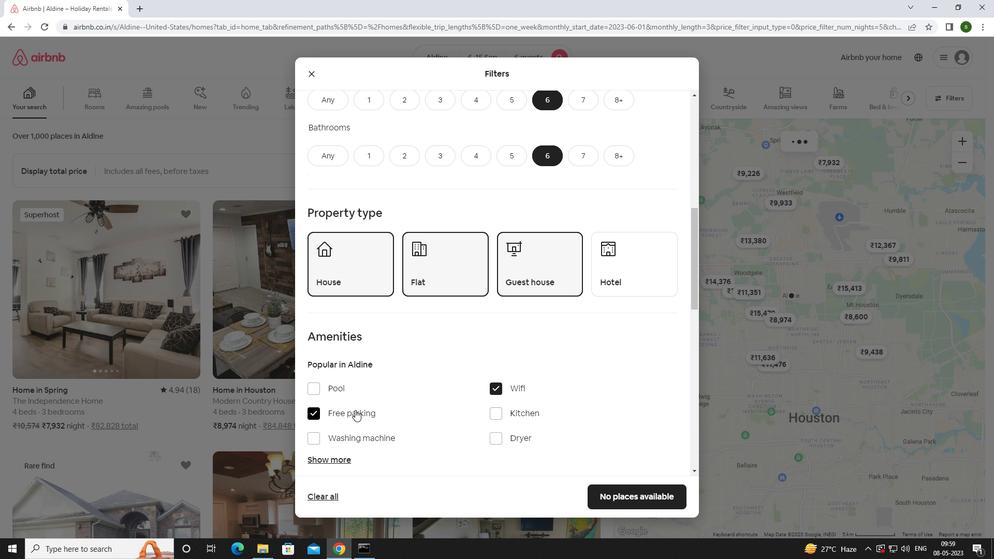 
Action: Mouse moved to (327, 351)
Screenshot: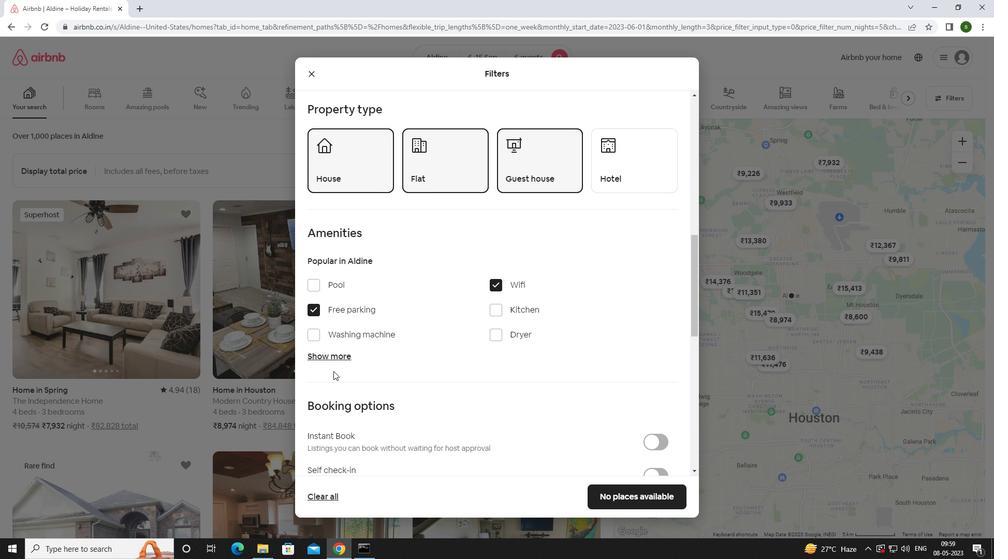 
Action: Mouse pressed left at (327, 351)
Screenshot: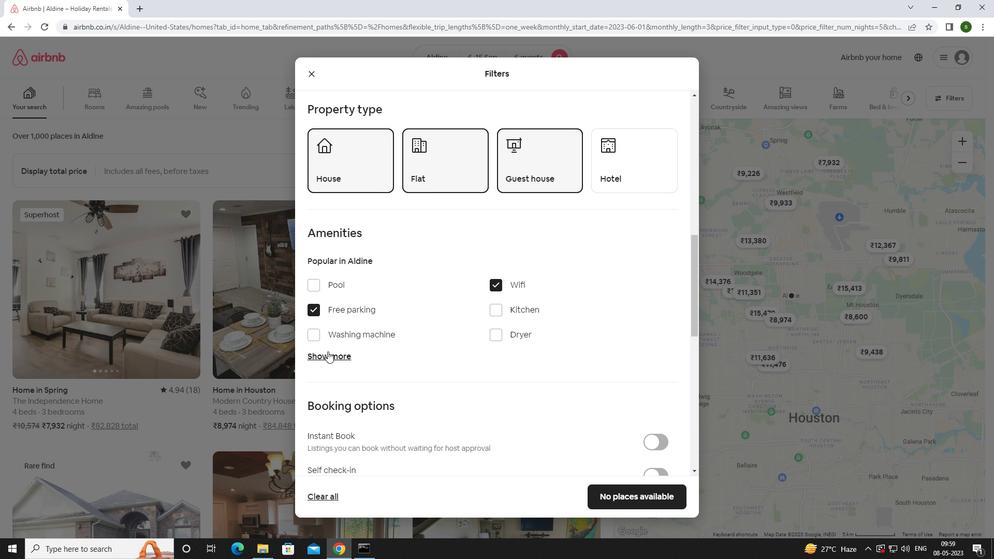 
Action: Mouse moved to (432, 373)
Screenshot: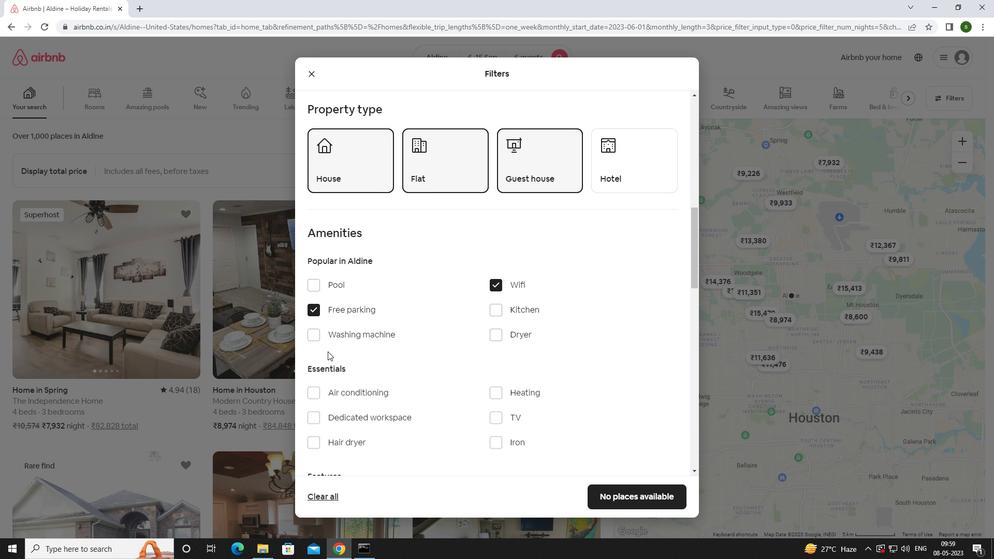 
Action: Mouse scrolled (432, 373) with delta (0, 0)
Screenshot: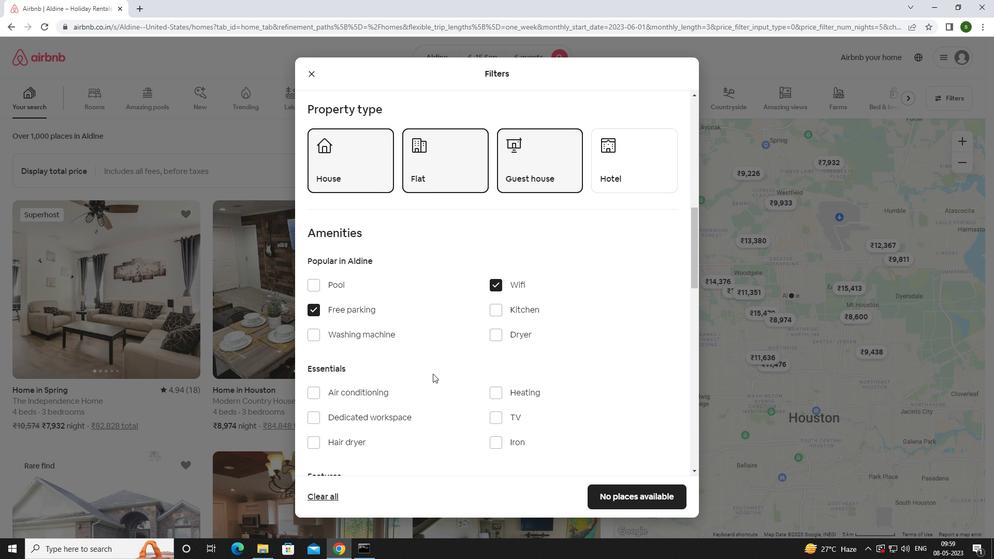 
Action: Mouse moved to (496, 366)
Screenshot: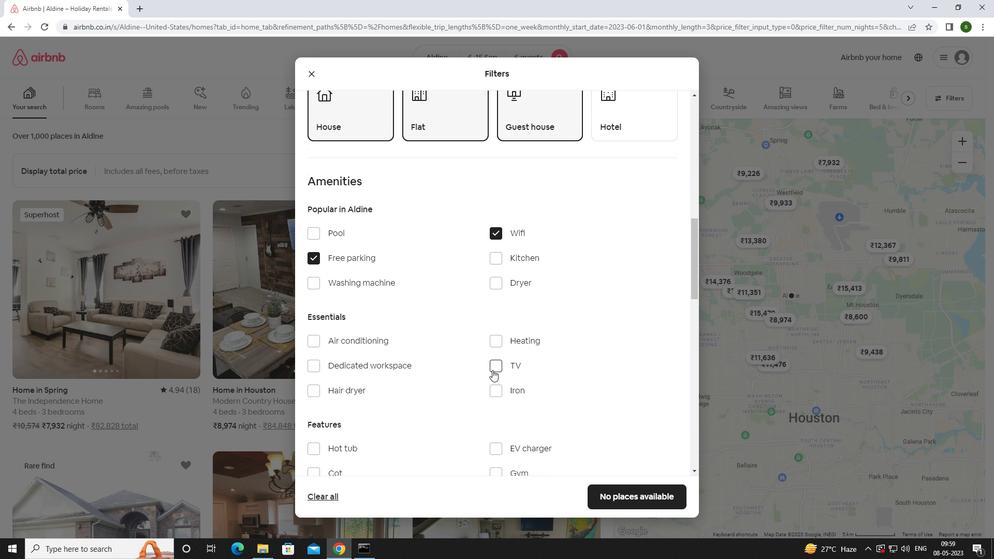 
Action: Mouse pressed left at (496, 366)
Screenshot: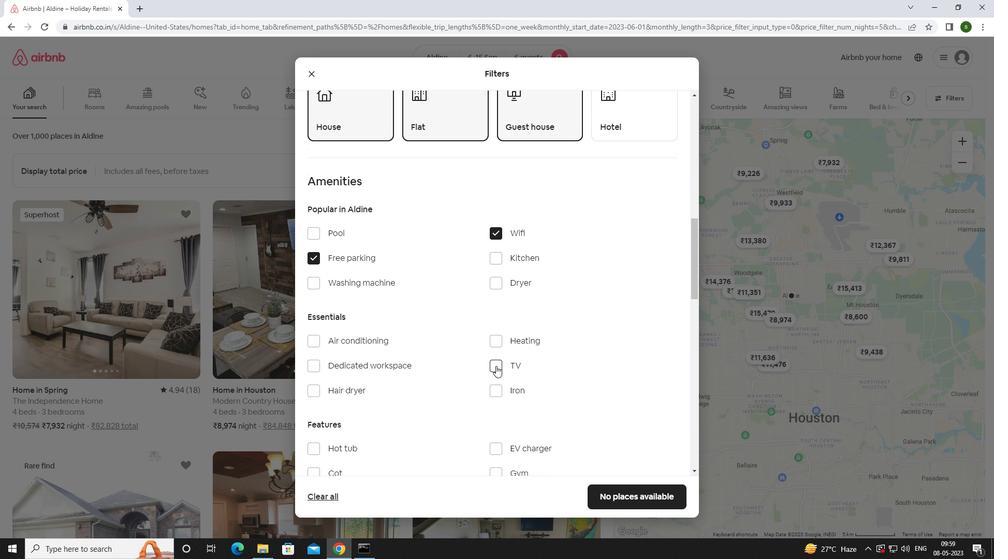
Action: Mouse moved to (399, 367)
Screenshot: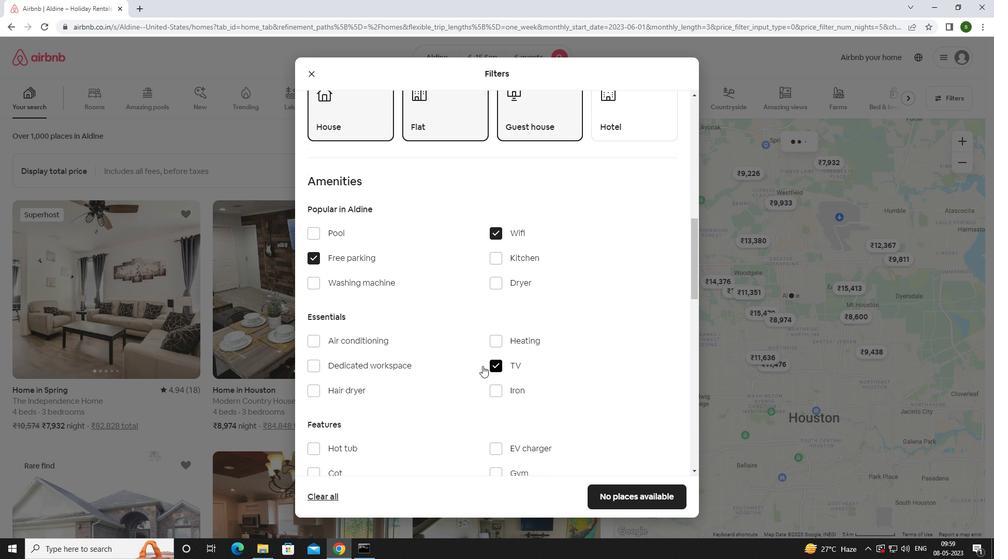 
Action: Mouse scrolled (399, 367) with delta (0, 0)
Screenshot: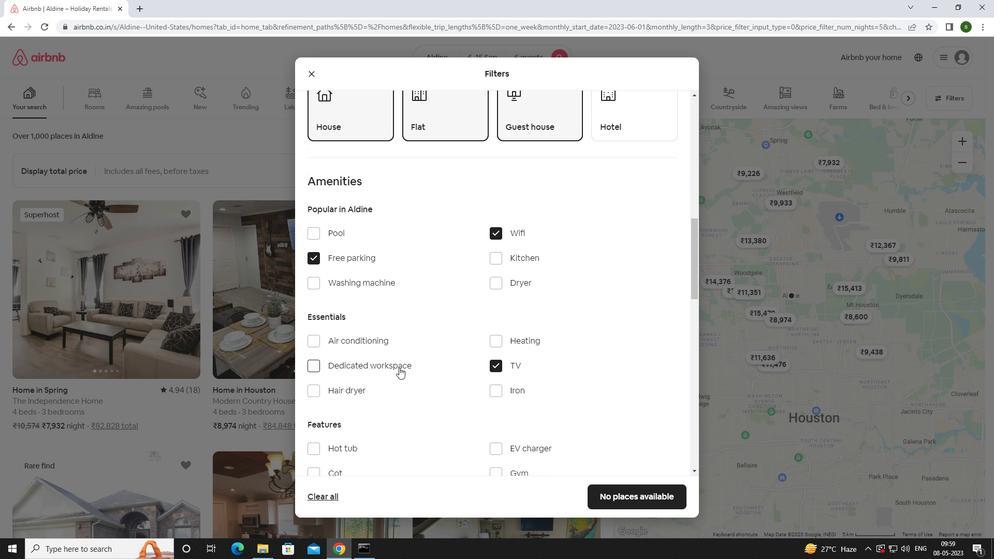 
Action: Mouse scrolled (399, 367) with delta (0, 0)
Screenshot: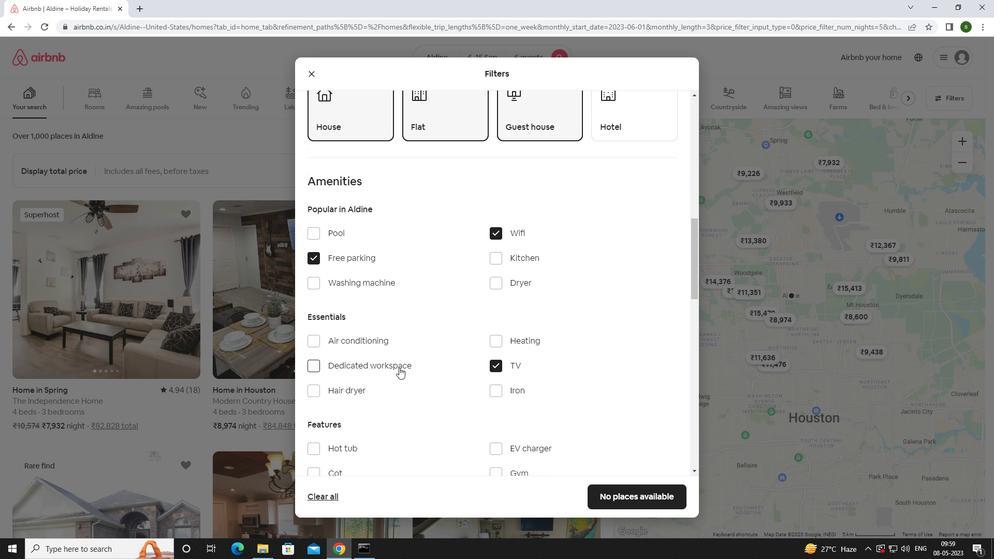 
Action: Mouse moved to (496, 373)
Screenshot: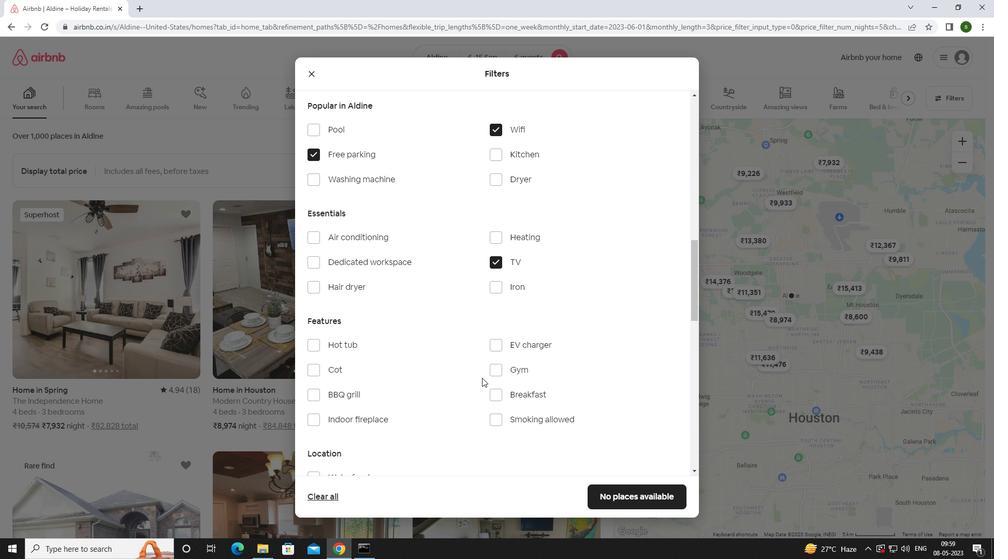 
Action: Mouse pressed left at (496, 373)
Screenshot: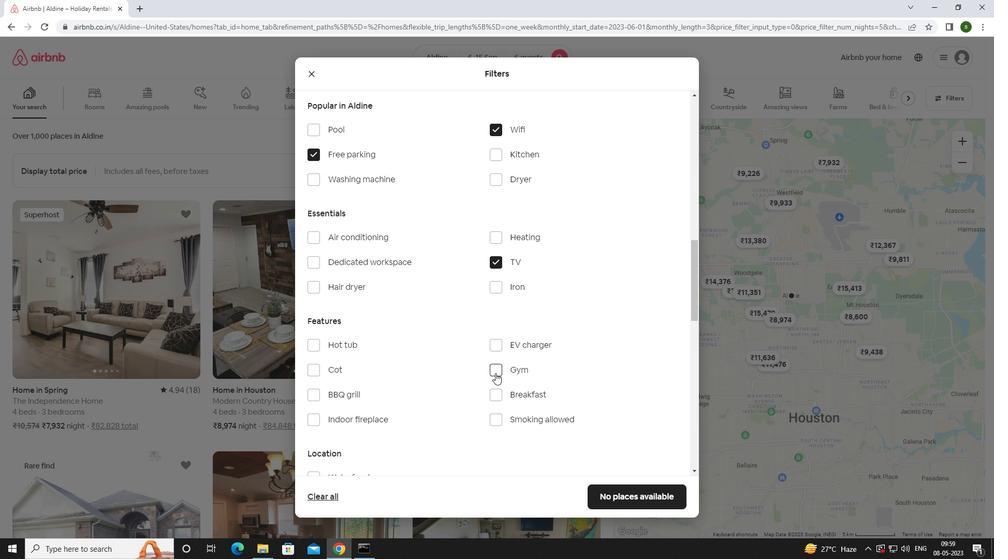 
Action: Mouse moved to (499, 396)
Screenshot: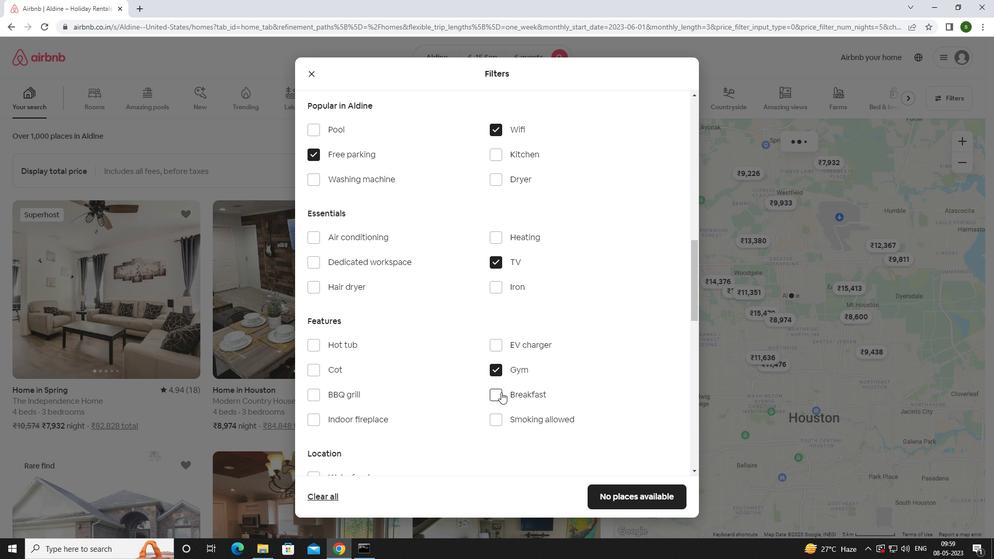 
Action: Mouse pressed left at (499, 396)
Screenshot: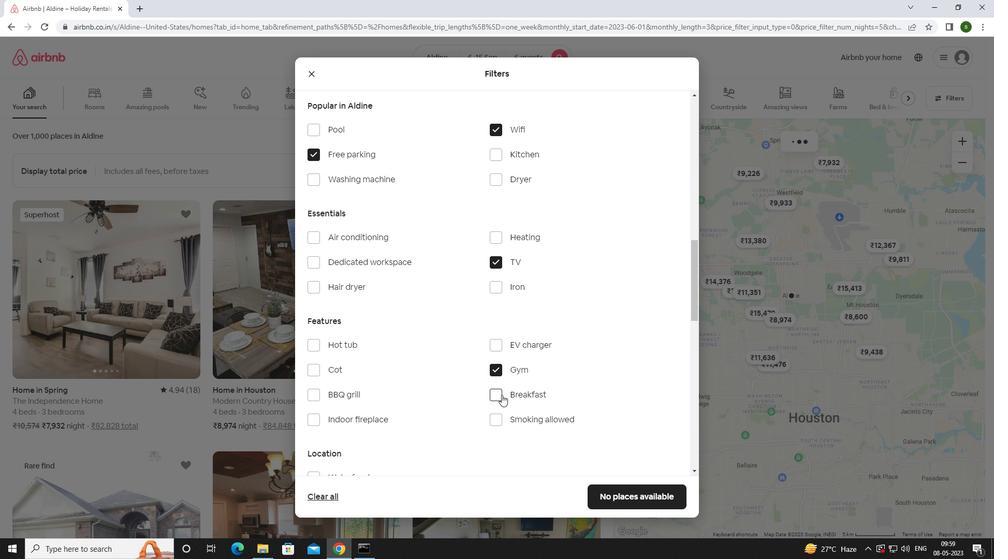 
Action: Mouse scrolled (499, 396) with delta (0, 0)
Screenshot: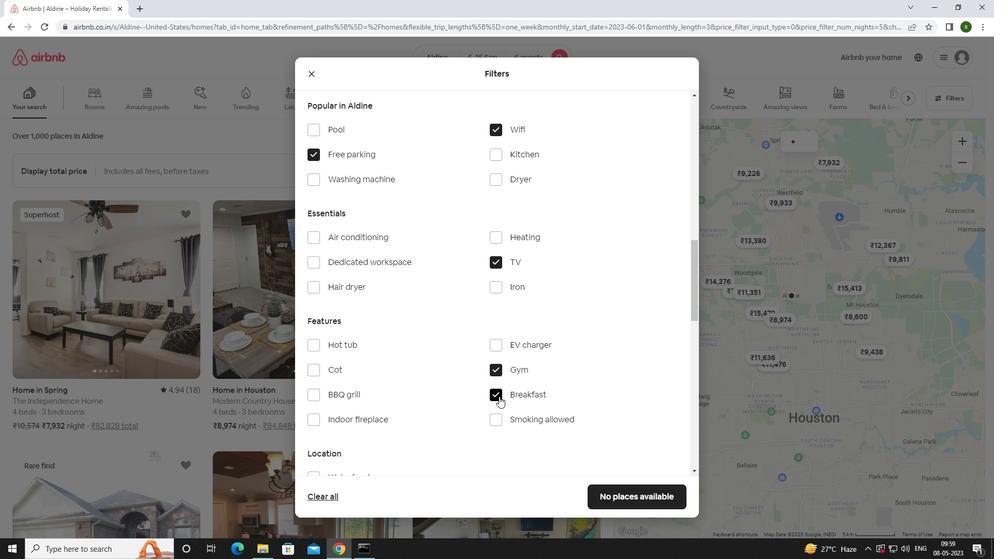 
Action: Mouse scrolled (499, 396) with delta (0, 0)
Screenshot: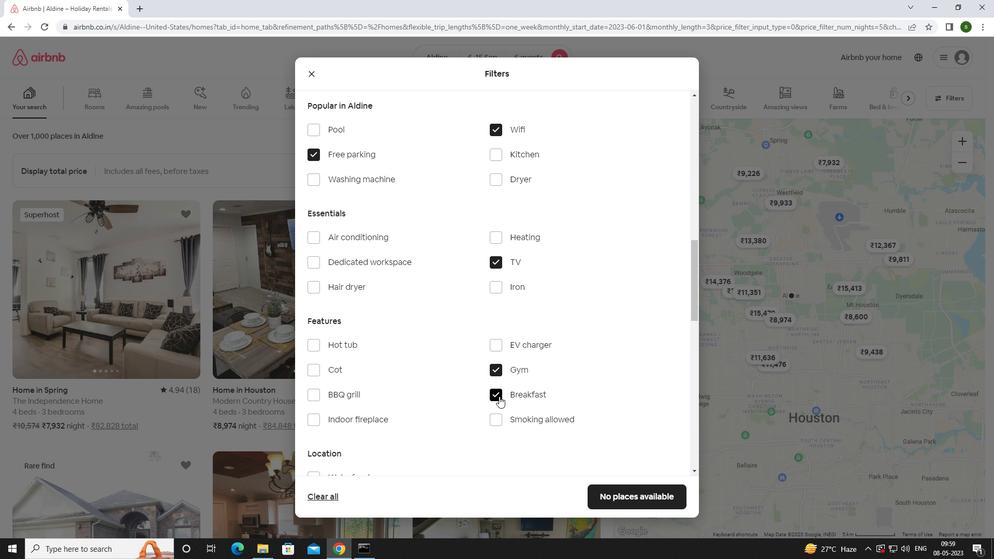 
Action: Mouse scrolled (499, 396) with delta (0, 0)
Screenshot: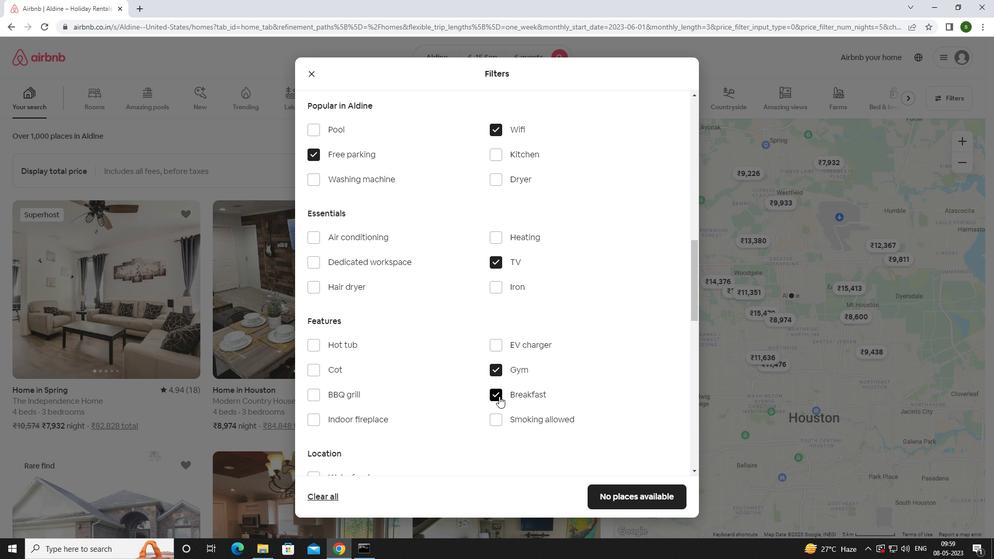 
Action: Mouse scrolled (499, 396) with delta (0, 0)
Screenshot: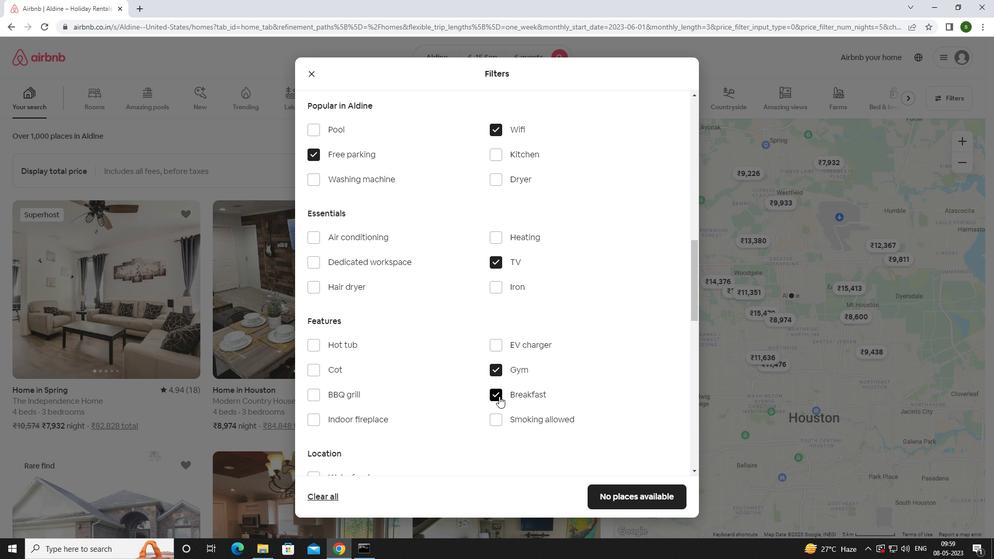 
Action: Mouse scrolled (499, 396) with delta (0, 0)
Screenshot: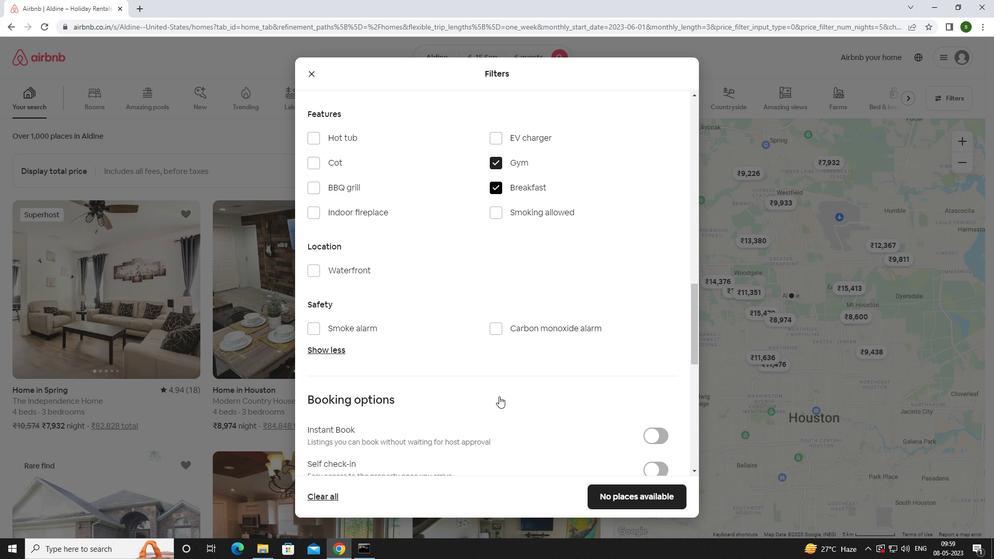 
Action: Mouse moved to (649, 416)
Screenshot: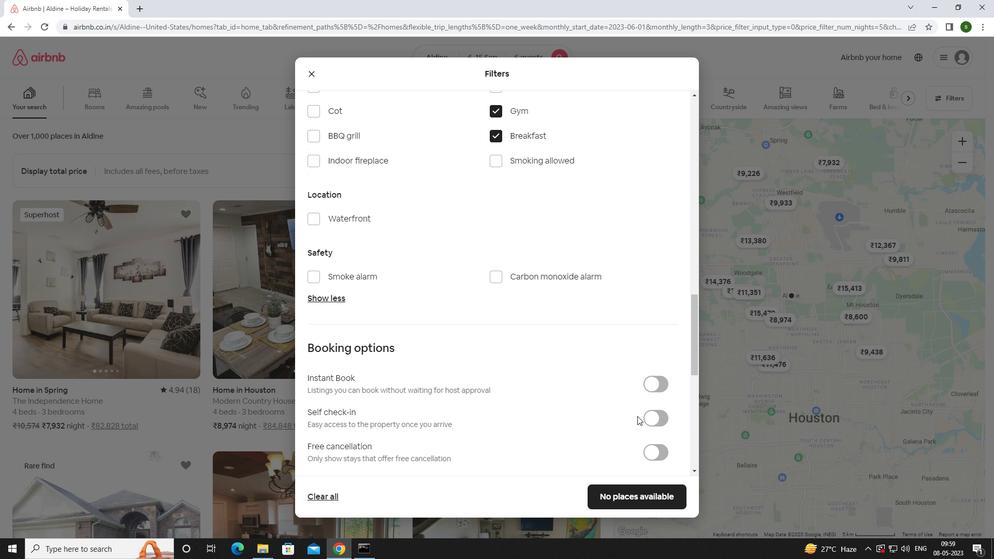 
Action: Mouse pressed left at (649, 416)
Screenshot: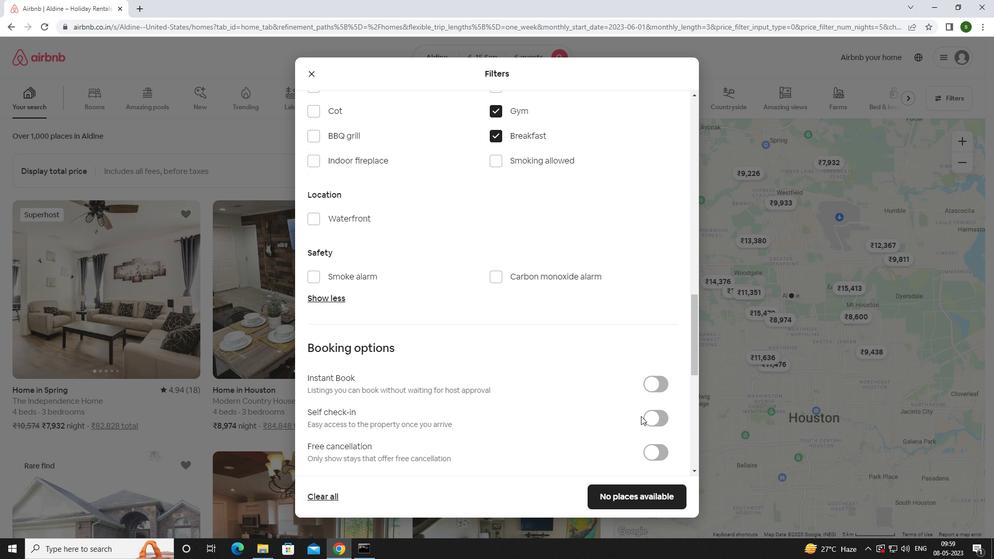 
Action: Mouse moved to (525, 384)
Screenshot: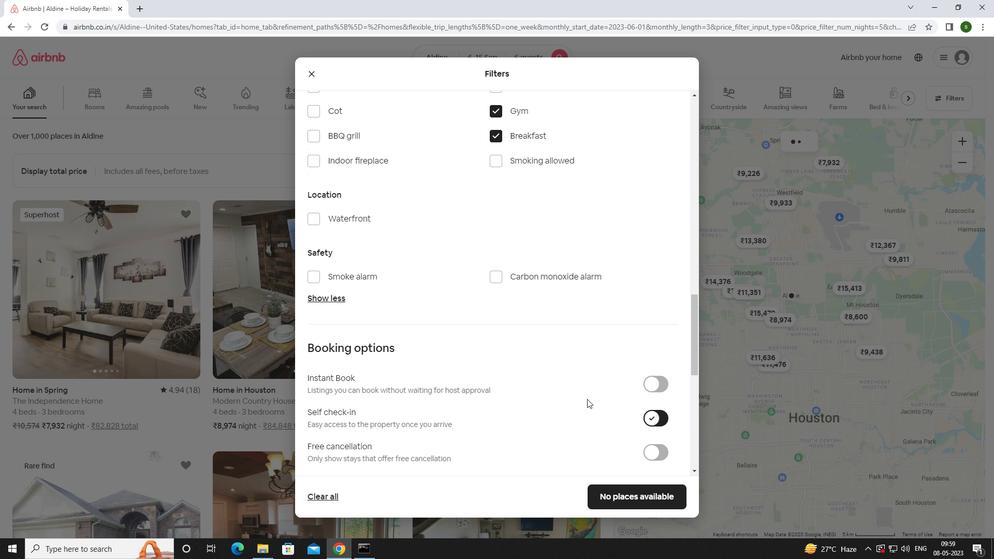 
Action: Mouse scrolled (525, 384) with delta (0, 0)
Screenshot: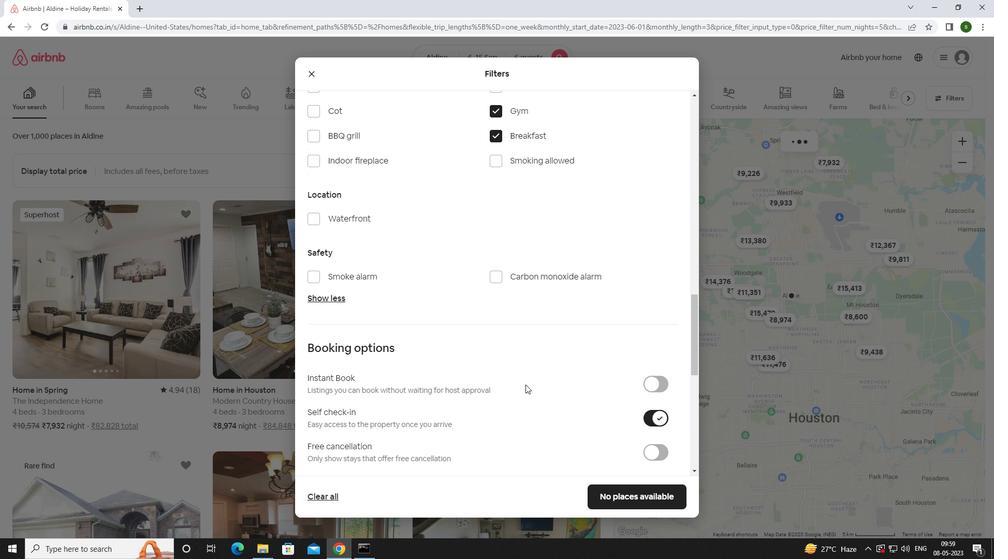 
Action: Mouse scrolled (525, 384) with delta (0, 0)
Screenshot: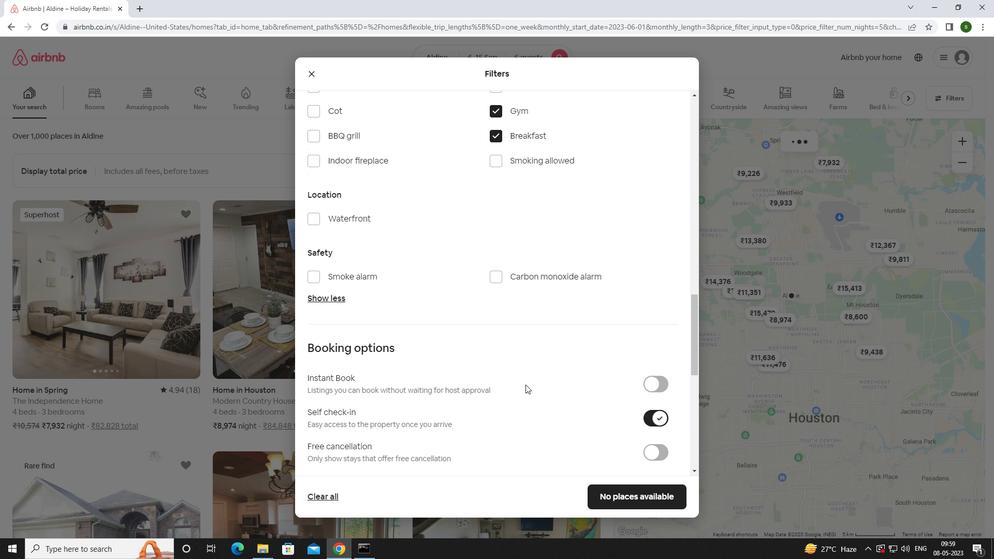 
Action: Mouse scrolled (525, 384) with delta (0, 0)
Screenshot: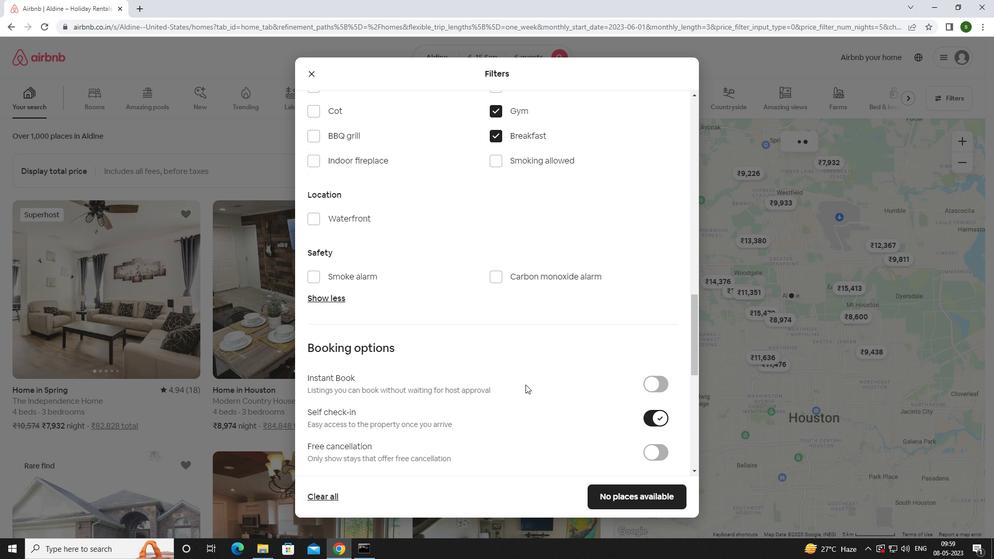 
Action: Mouse scrolled (525, 384) with delta (0, 0)
Screenshot: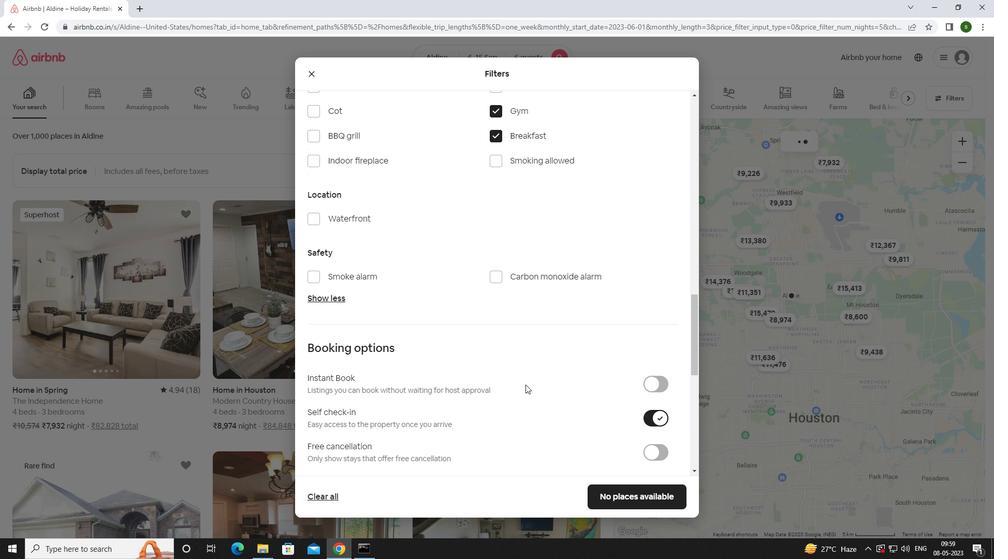
Action: Mouse scrolled (525, 384) with delta (0, 0)
Screenshot: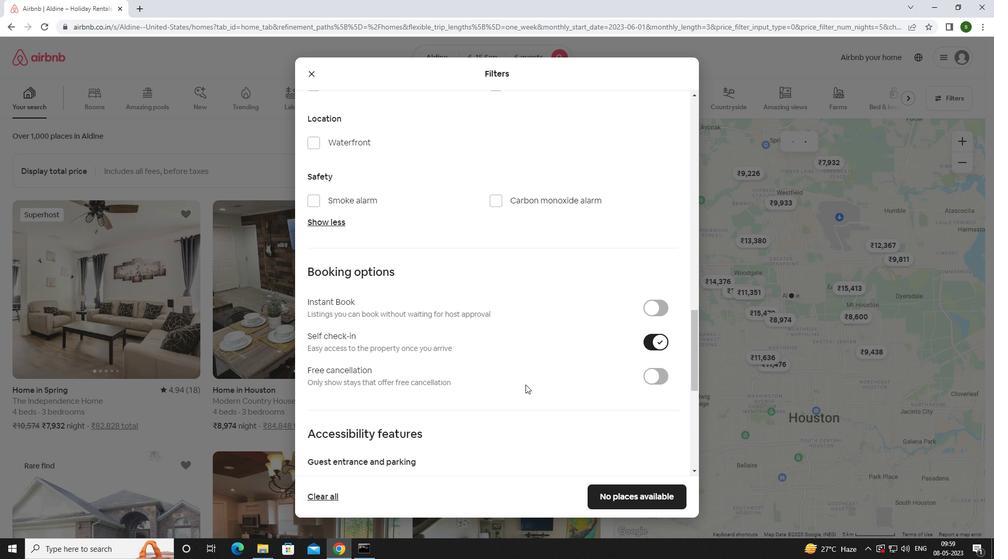 
Action: Mouse scrolled (525, 384) with delta (0, 0)
Screenshot: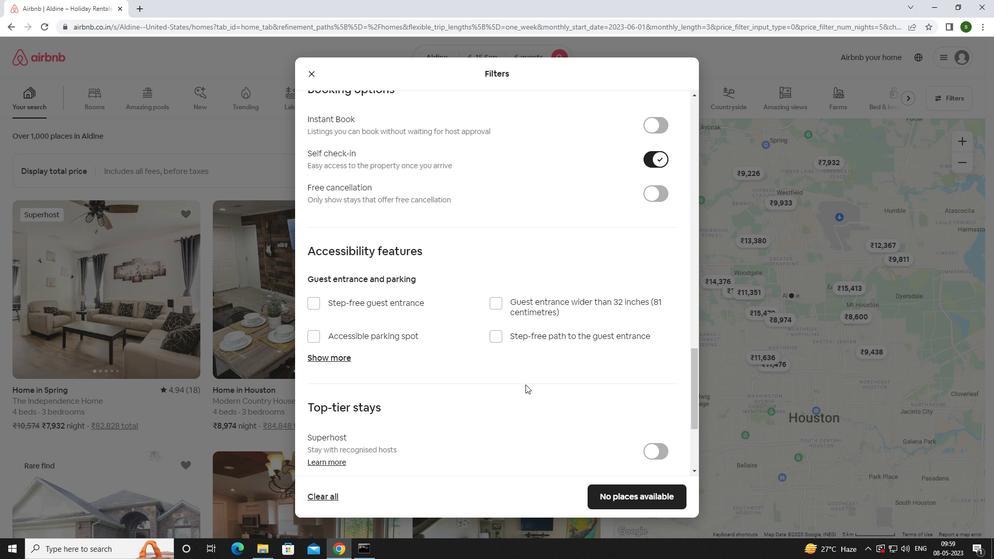 
Action: Mouse scrolled (525, 384) with delta (0, 0)
Screenshot: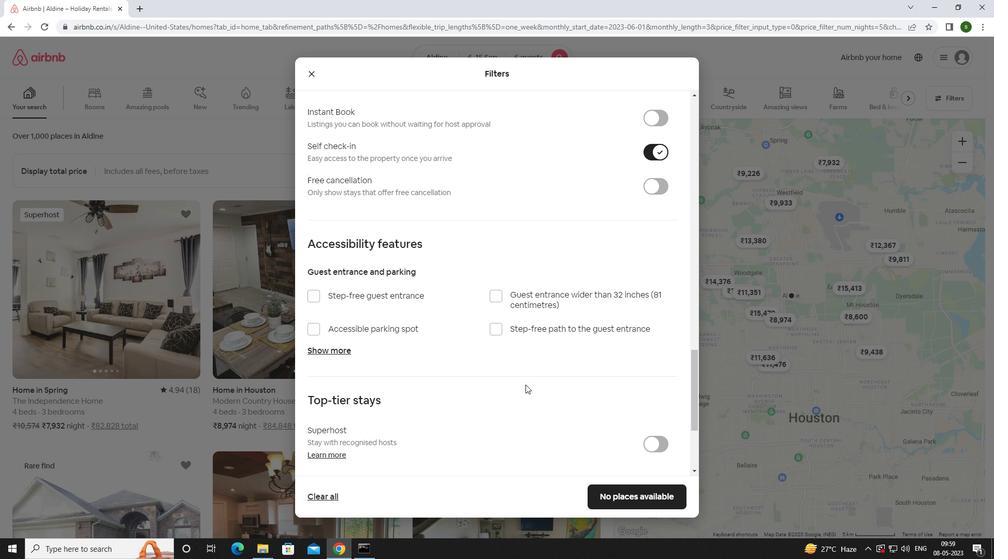 
Action: Mouse scrolled (525, 384) with delta (0, 0)
Screenshot: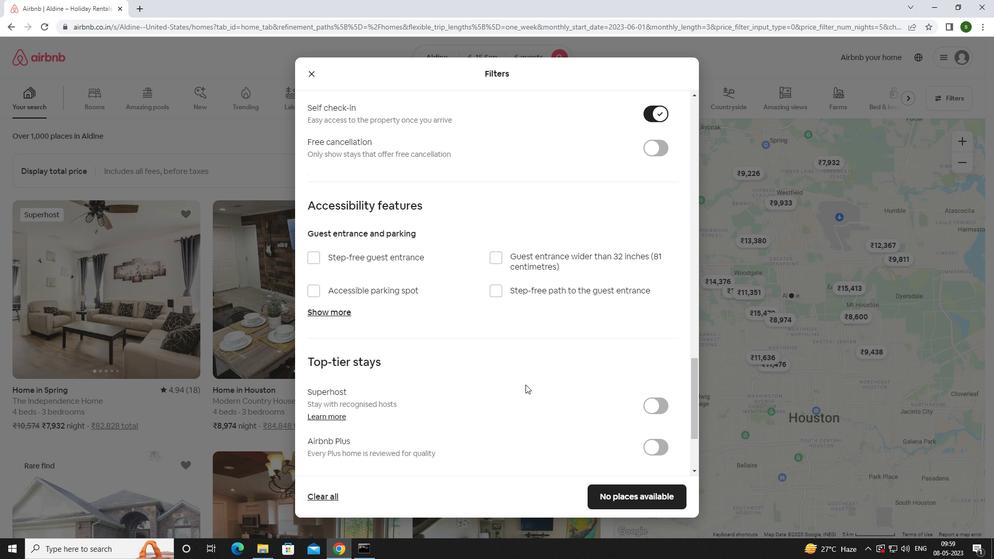 
Action: Mouse scrolled (525, 384) with delta (0, 0)
Screenshot: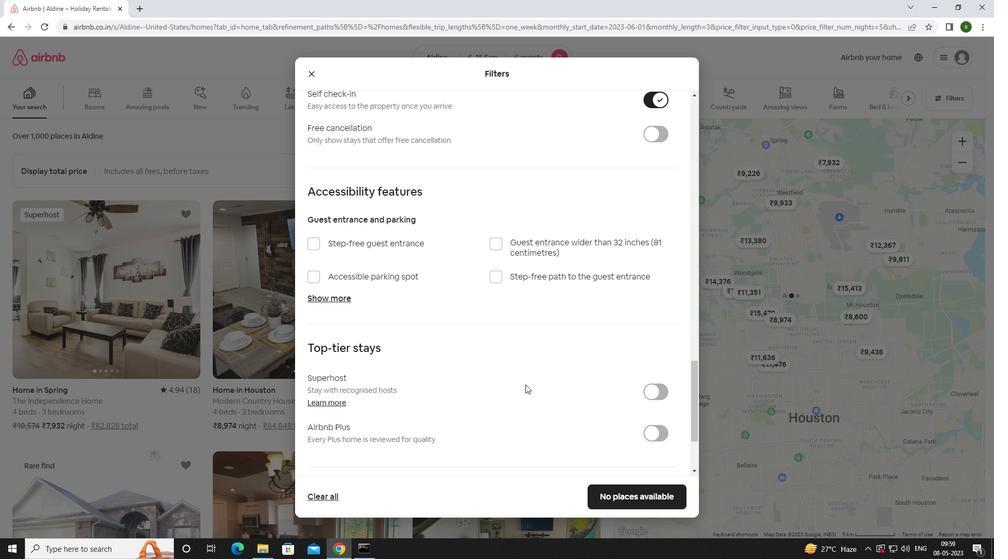 
Action: Mouse scrolled (525, 384) with delta (0, 0)
Screenshot: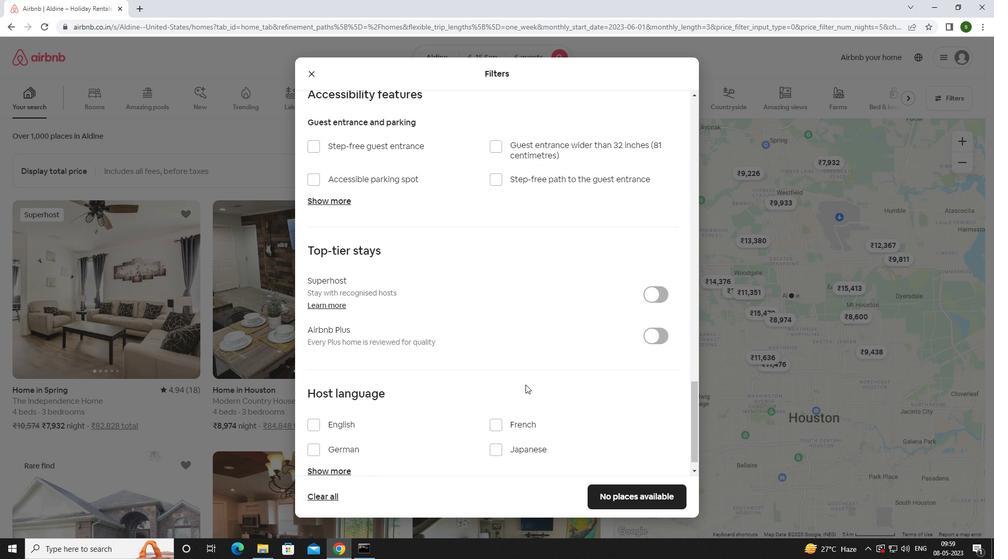 
Action: Mouse moved to (324, 399)
Screenshot: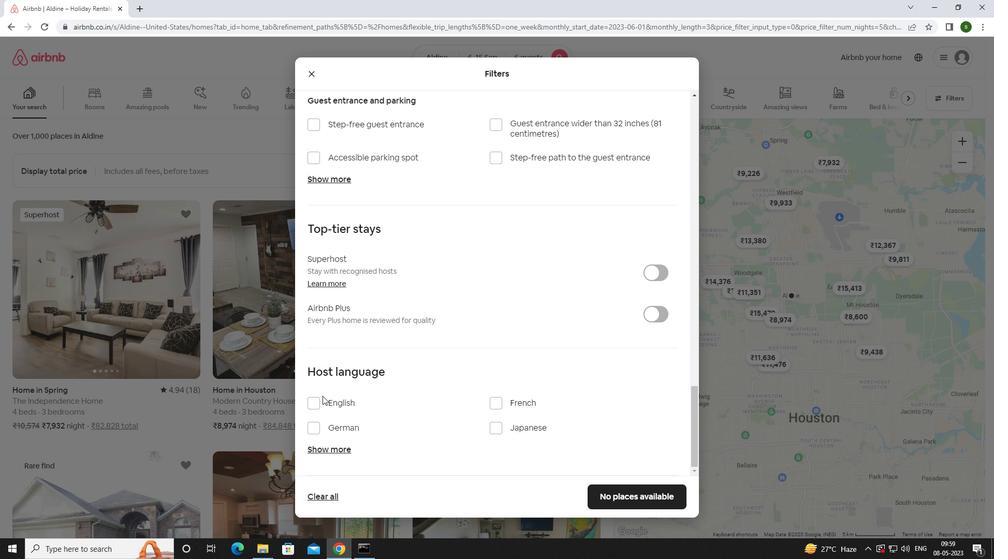 
Action: Mouse pressed left at (324, 399)
Screenshot: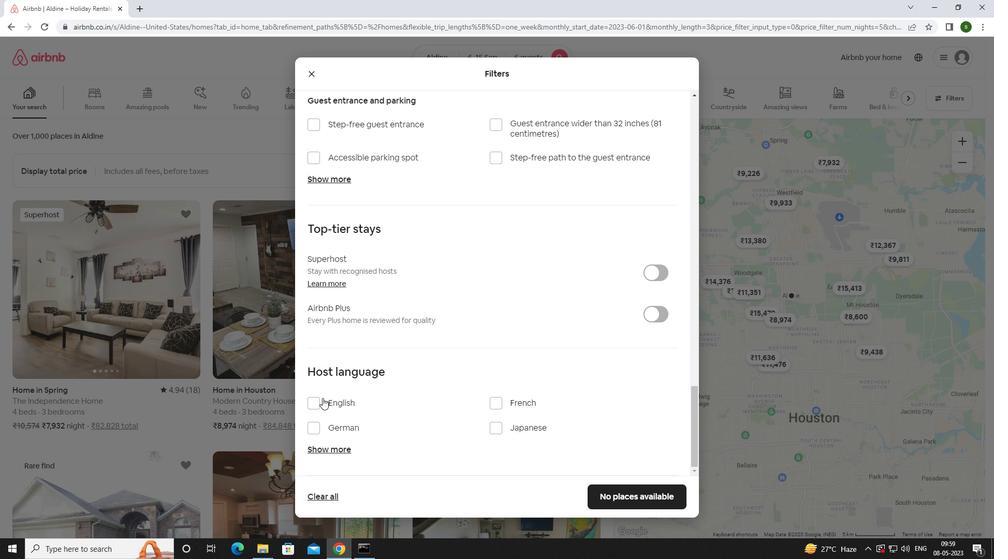 
Action: Mouse moved to (609, 490)
Screenshot: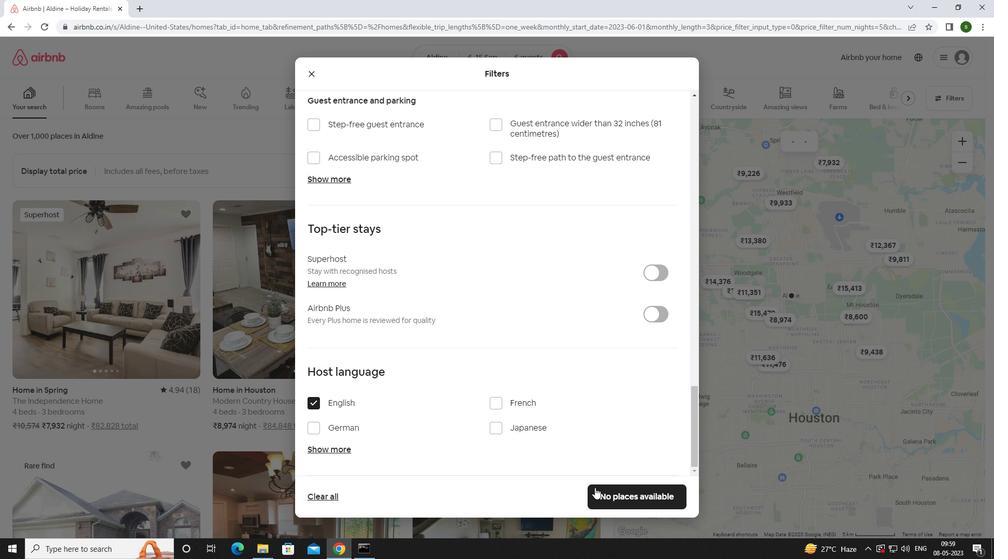 
Action: Mouse pressed left at (609, 490)
Screenshot: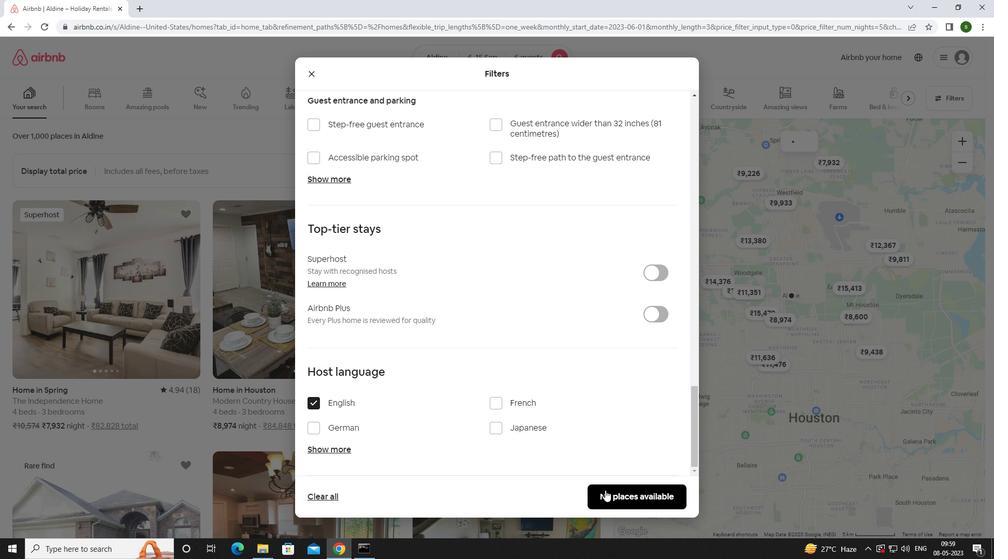 
Action: Mouse moved to (601, 483)
Screenshot: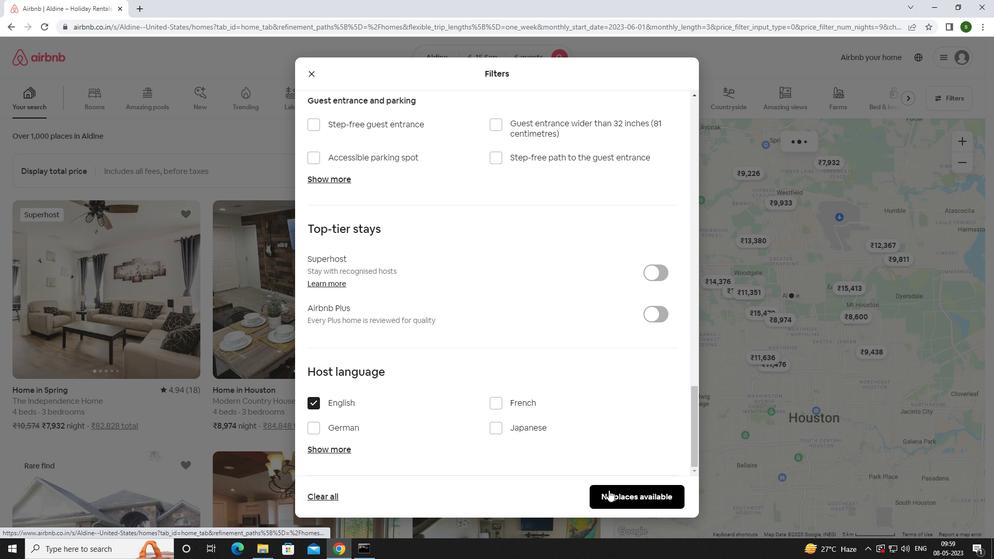 
